 Task: Open a blank google sheet and write heading  Budget MasterAdd Categories in a column and its values below   'Housing, Transportation, Groceries, Utilities, Entertainment, Dining Out, Health, Miscellaneous, Savings & Total. 'Add Budgeted amountin next column and its values below  $1,500, $300, $400, $150, $200, $250, $100, $150, $500 & $3,550. Add Actual amount in next column and its values below  $1,400, $280, $420, $160, $180, $270, $90, $140, $550 & $3,550. Add Difference  in next column and its values below   -$100, -$20, +$20, +$10, -$20, +$20, -$10, -$10, +$50 & $0. J6Save page BudgetPlan templates
Action: Mouse moved to (1224, 89)
Screenshot: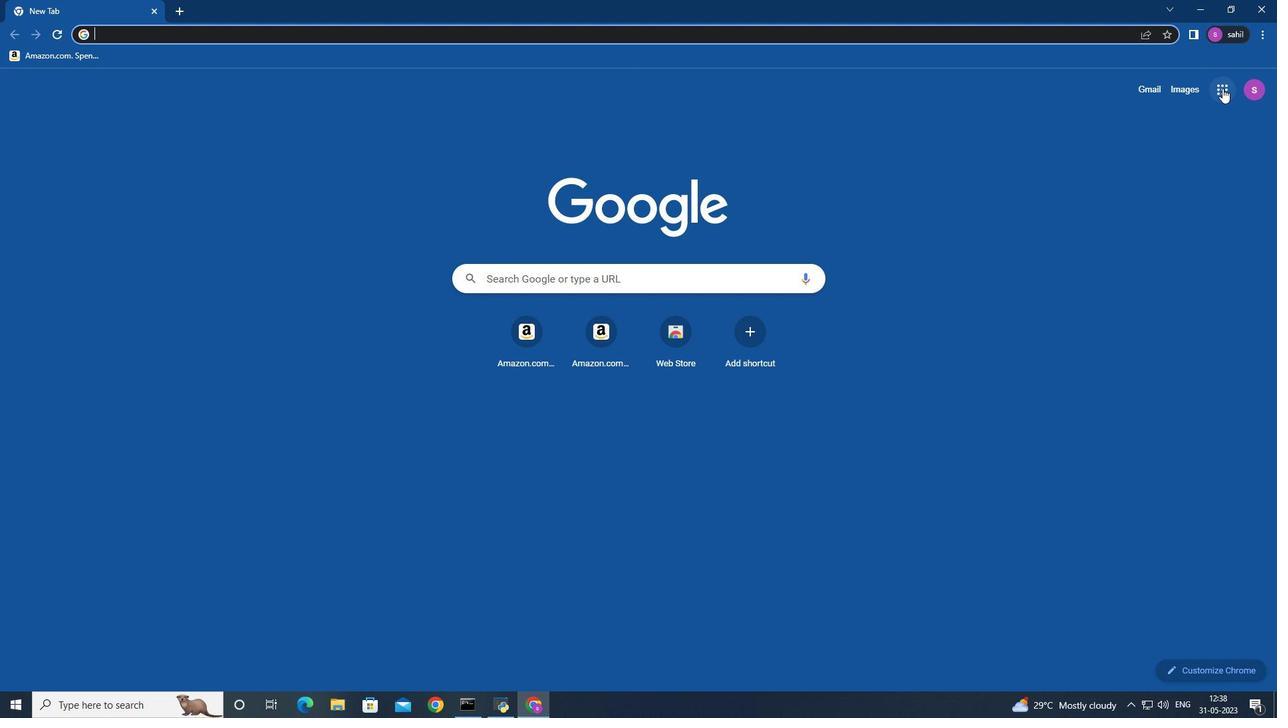 
Action: Mouse pressed left at (1224, 89)
Screenshot: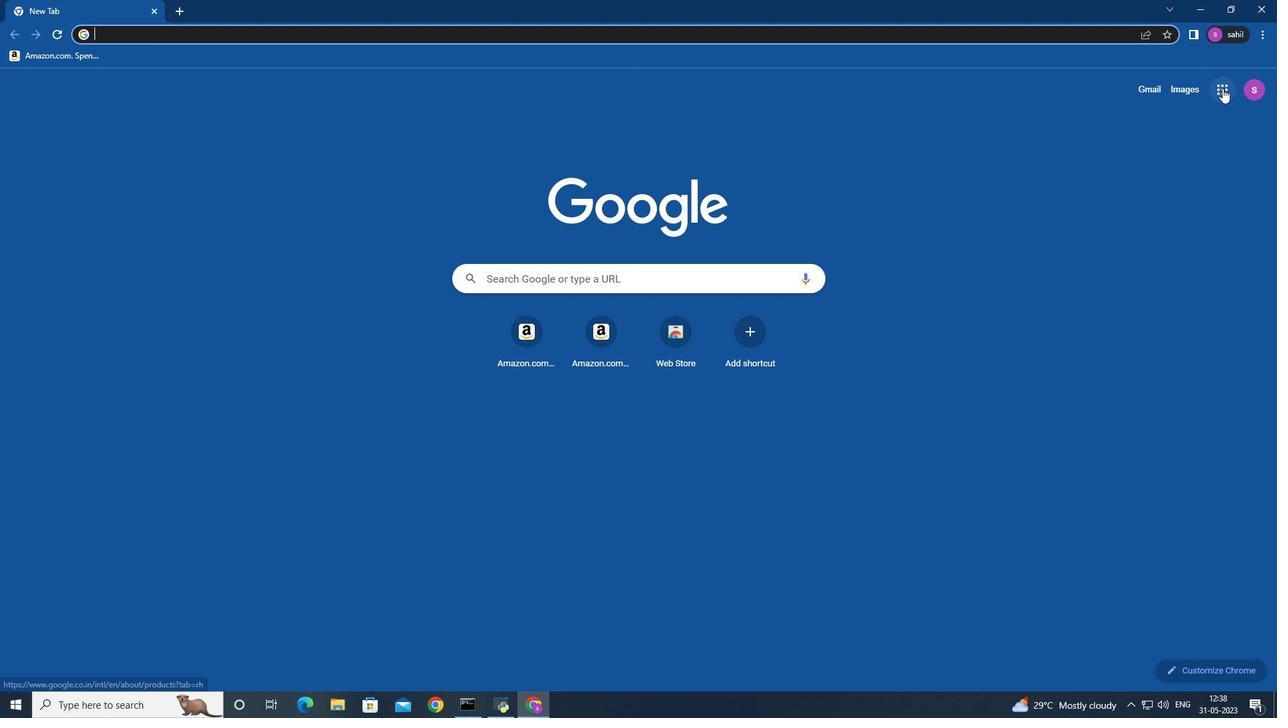 
Action: Mouse moved to (1161, 240)
Screenshot: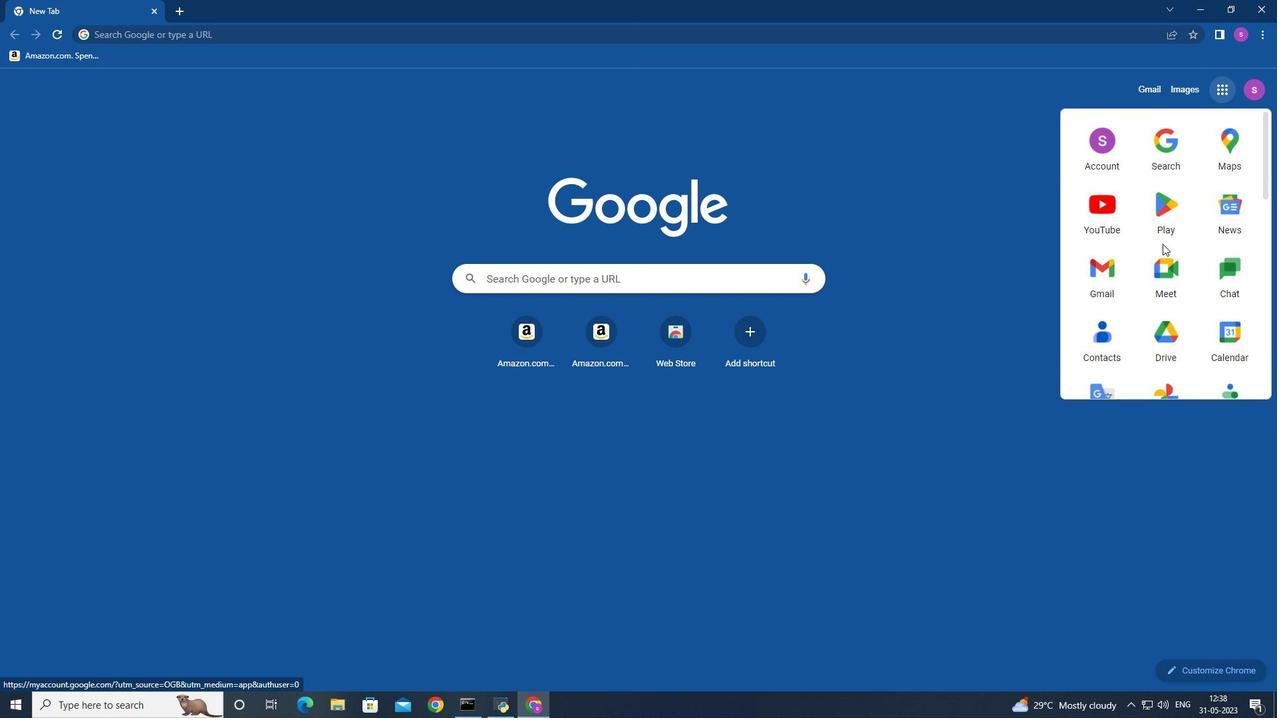 
Action: Mouse scrolled (1161, 239) with delta (0, 0)
Screenshot: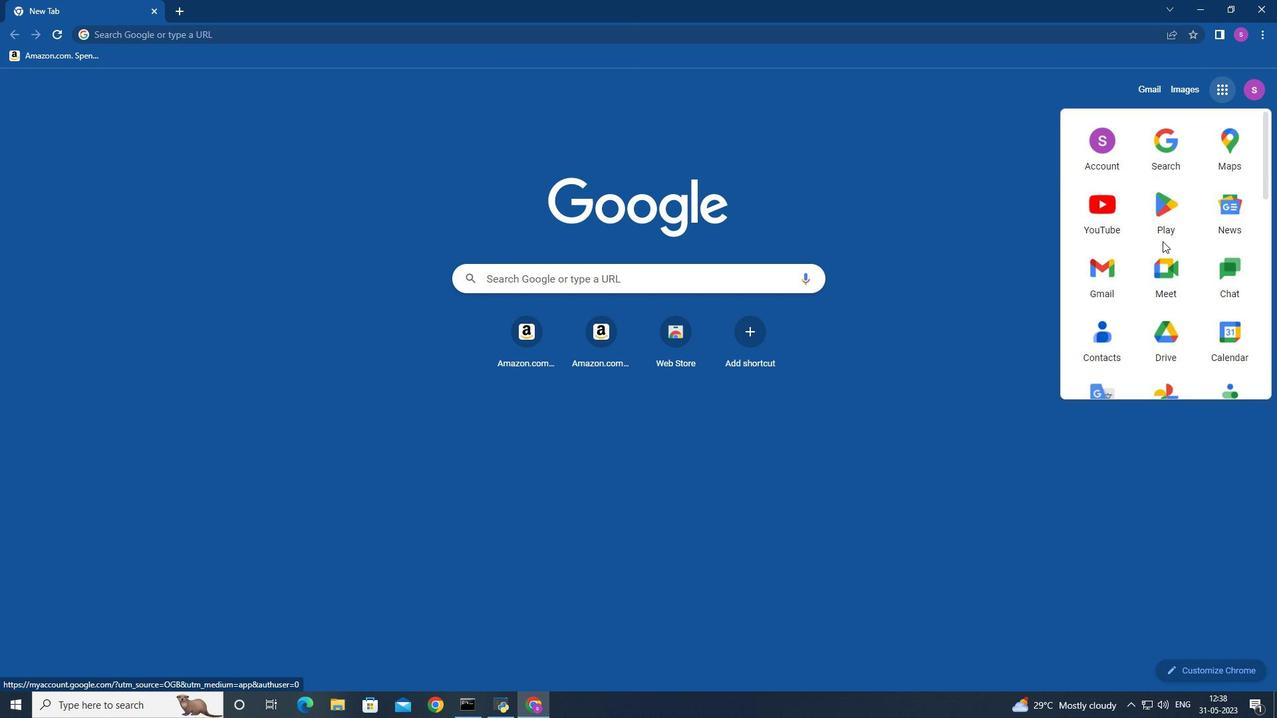 
Action: Mouse moved to (1160, 240)
Screenshot: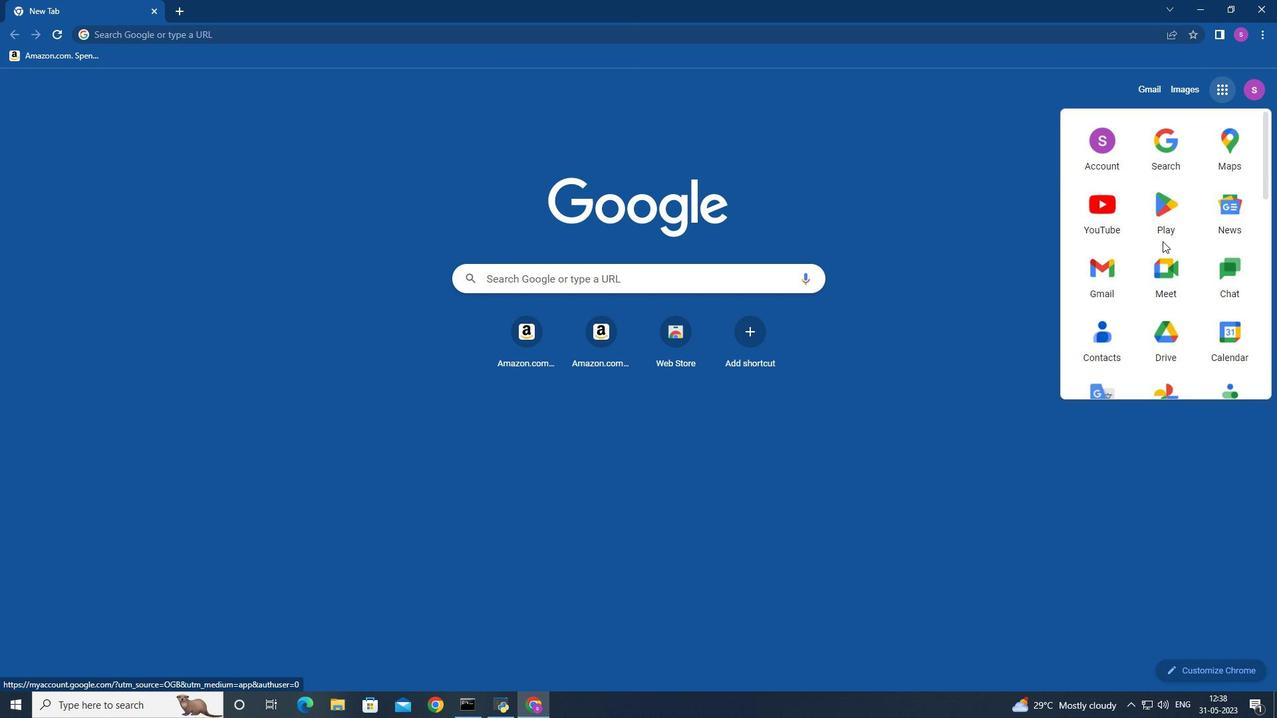 
Action: Mouse scrolled (1160, 239) with delta (0, 0)
Screenshot: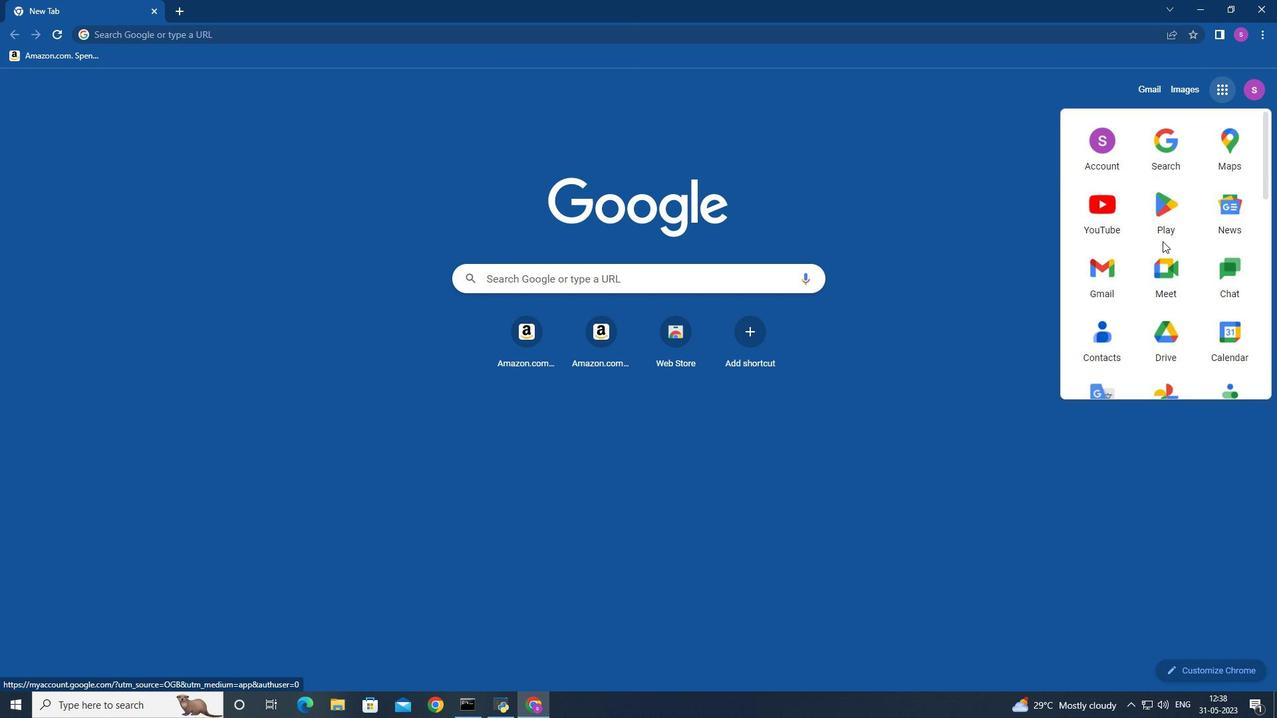 
Action: Mouse moved to (1160, 240)
Screenshot: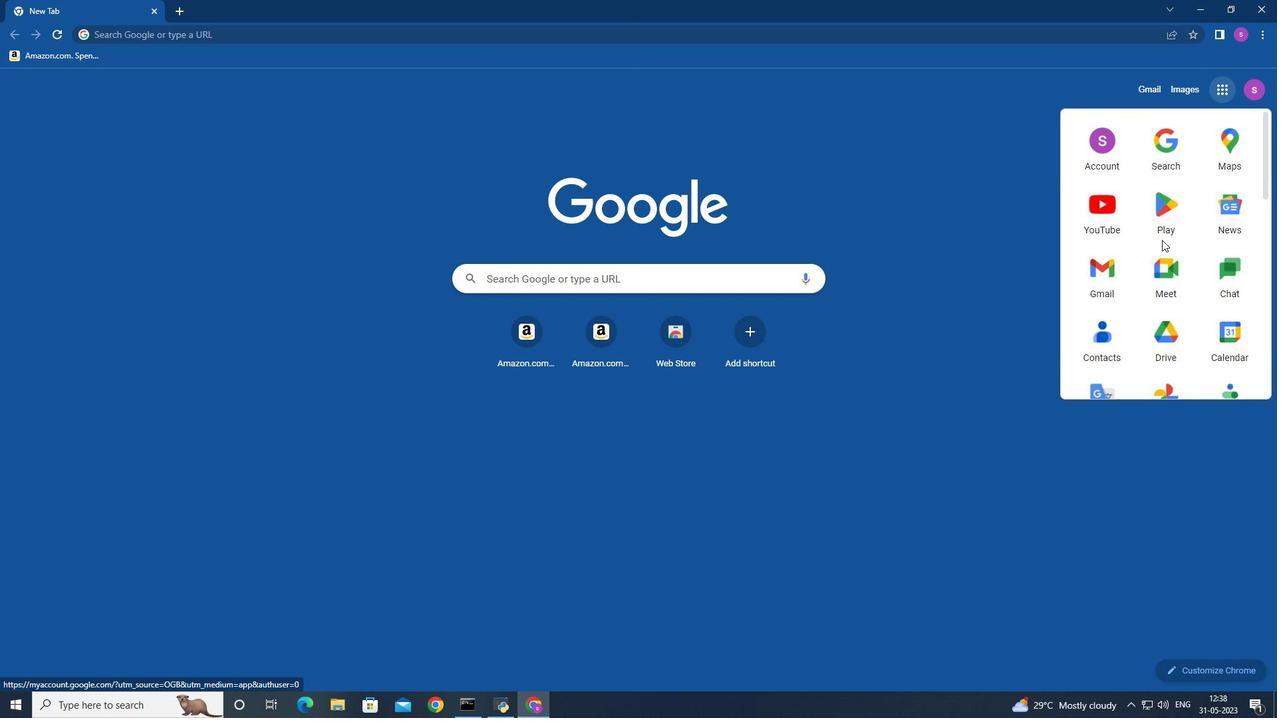 
Action: Mouse scrolled (1160, 239) with delta (0, 0)
Screenshot: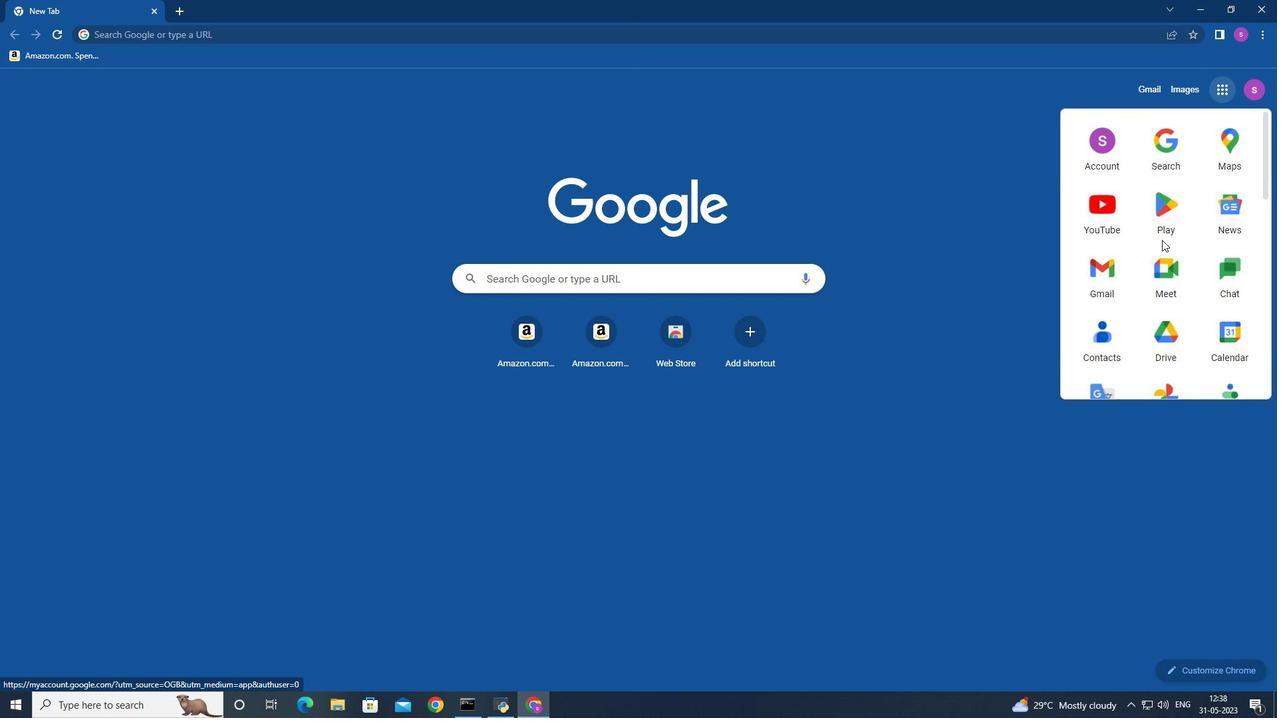 
Action: Mouse moved to (1160, 240)
Screenshot: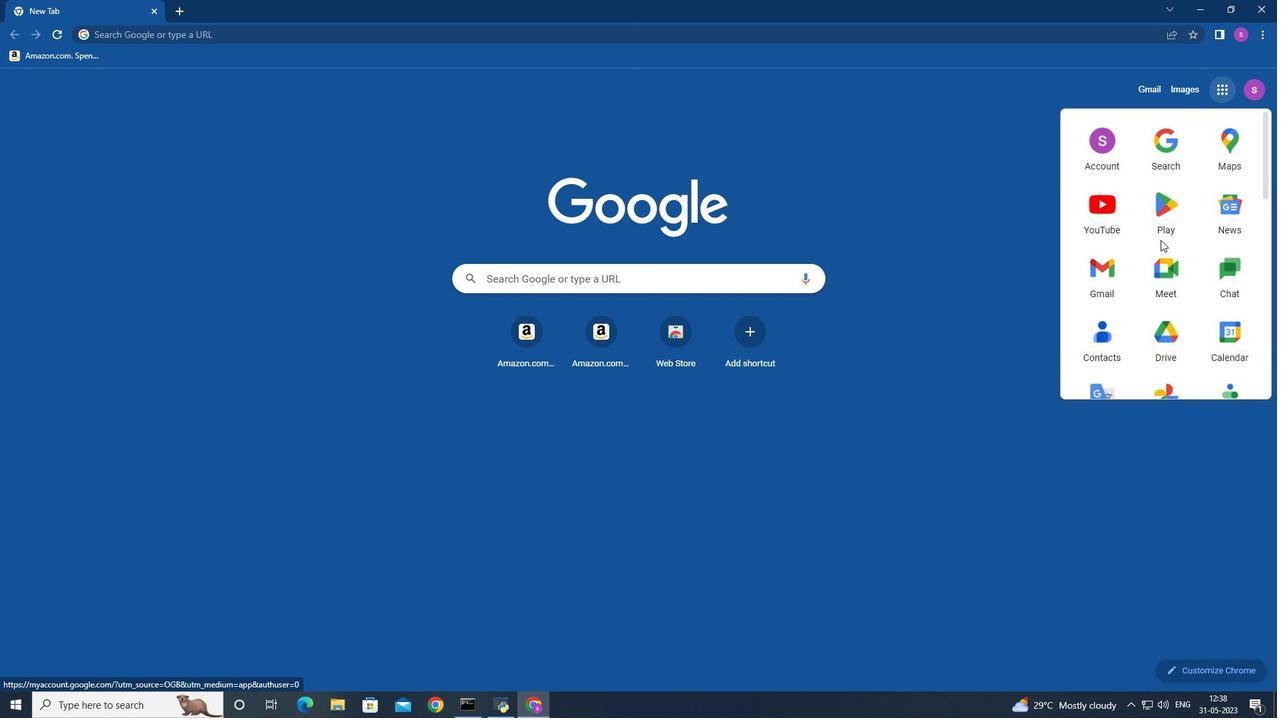 
Action: Mouse scrolled (1160, 239) with delta (0, 0)
Screenshot: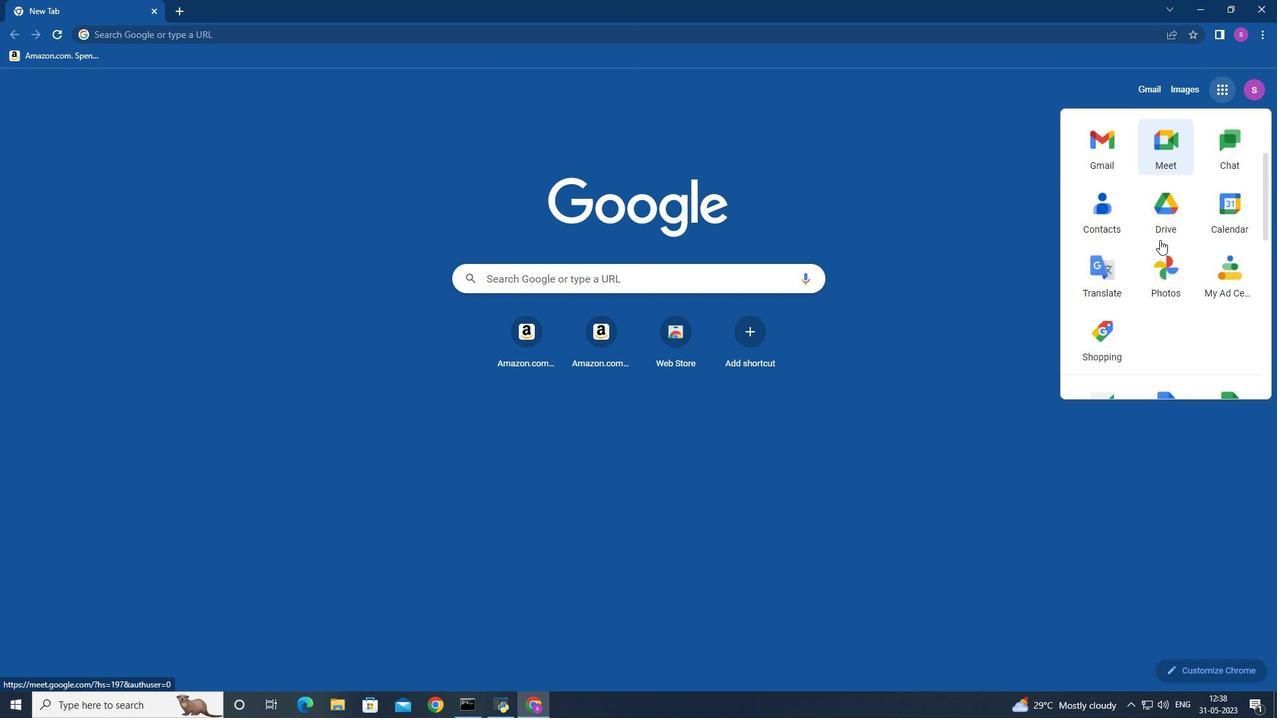
Action: Mouse scrolled (1160, 239) with delta (0, 0)
Screenshot: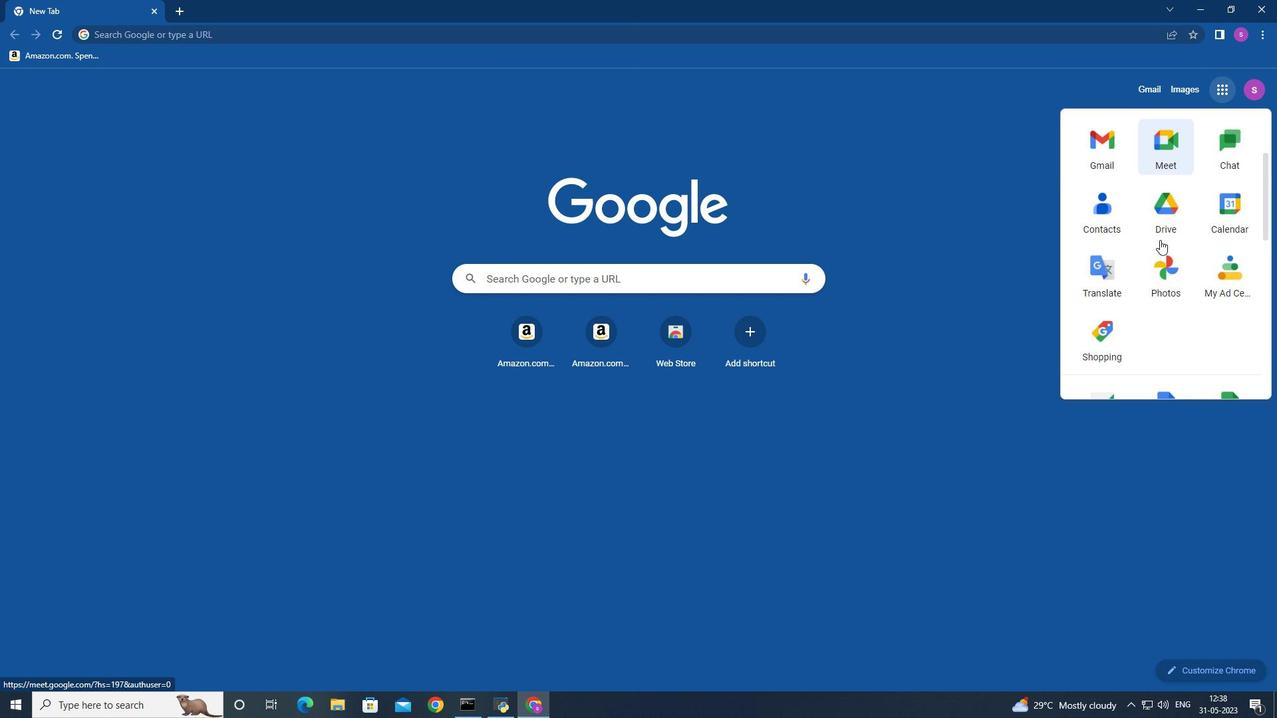 
Action: Mouse moved to (1231, 202)
Screenshot: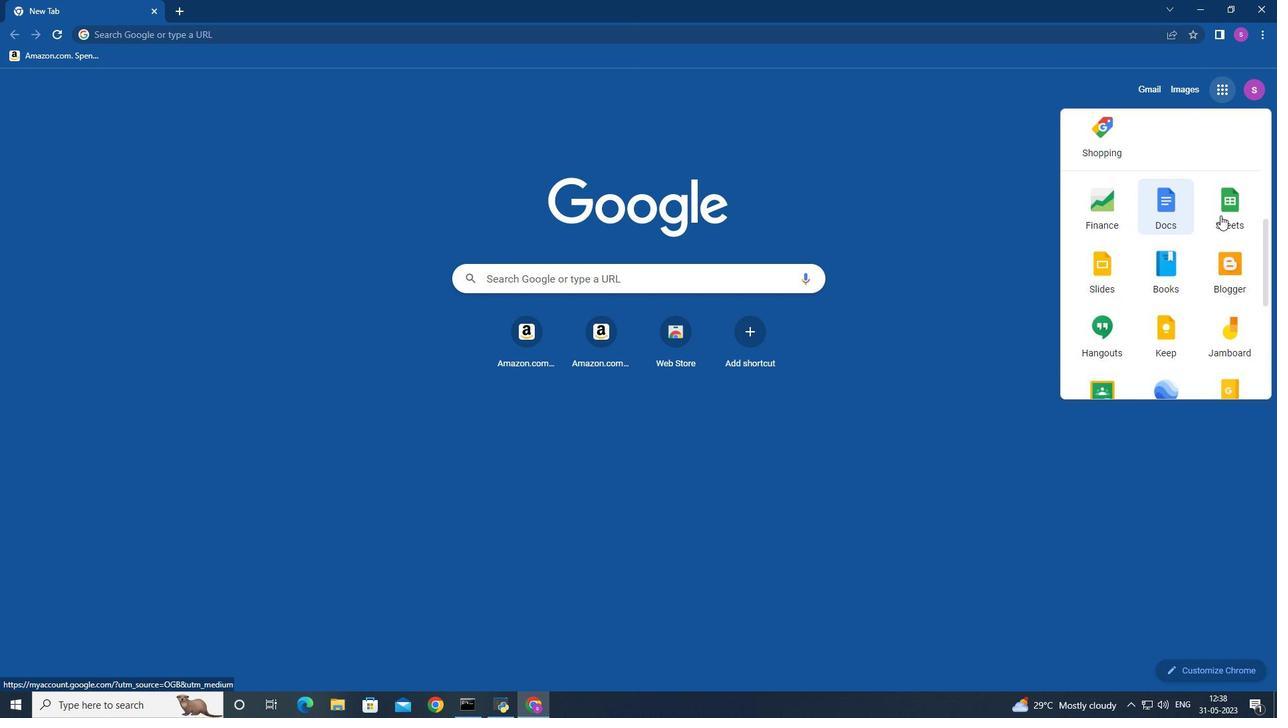 
Action: Mouse pressed left at (1231, 202)
Screenshot: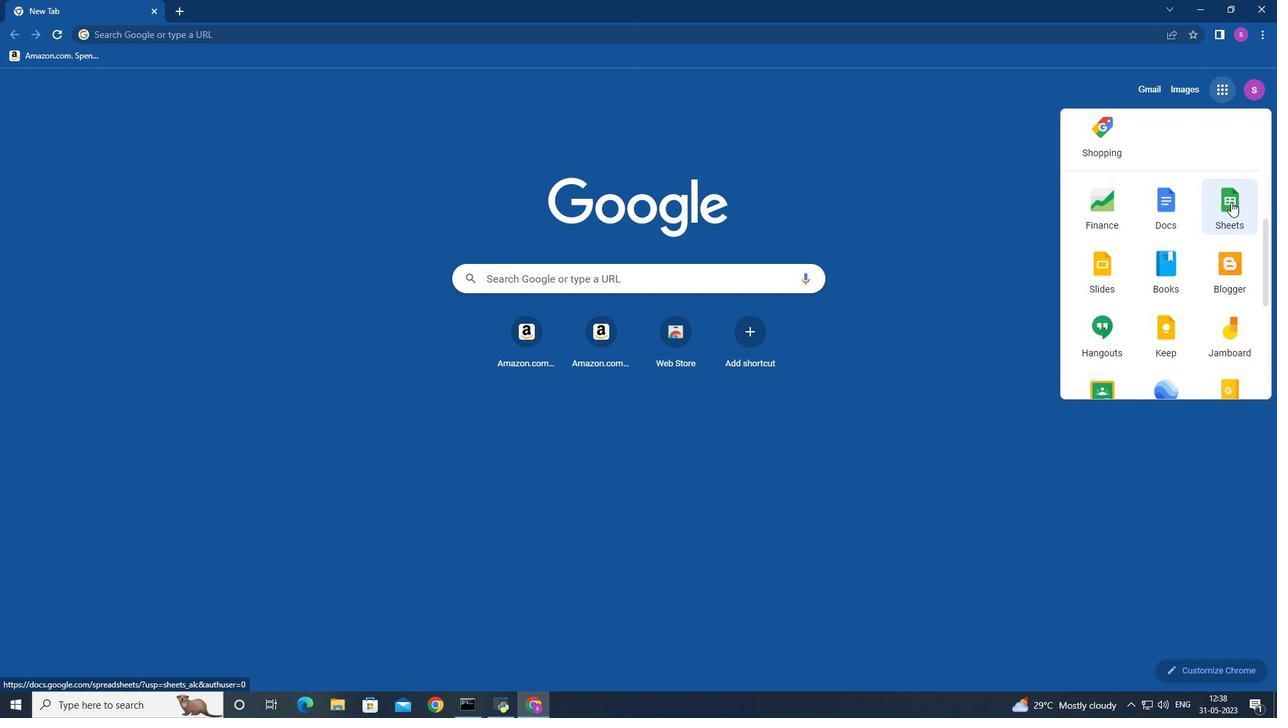 
Action: Mouse moved to (318, 169)
Screenshot: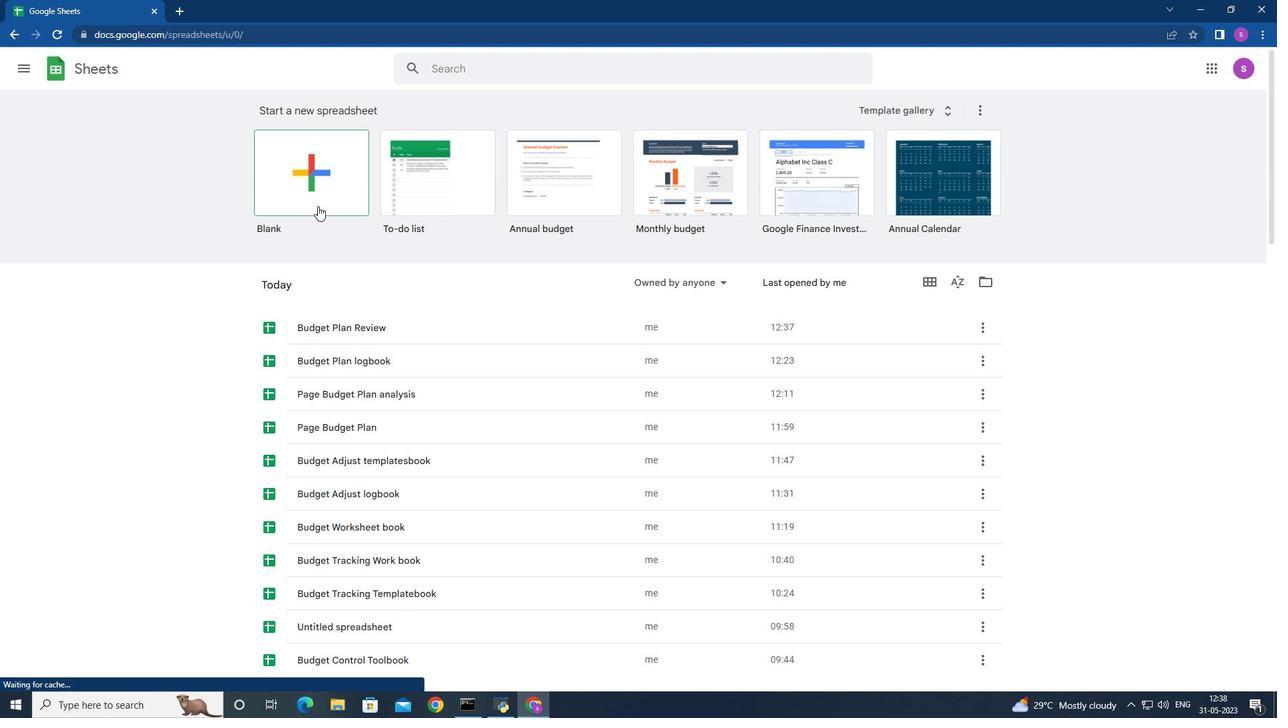 
Action: Mouse pressed left at (318, 169)
Screenshot: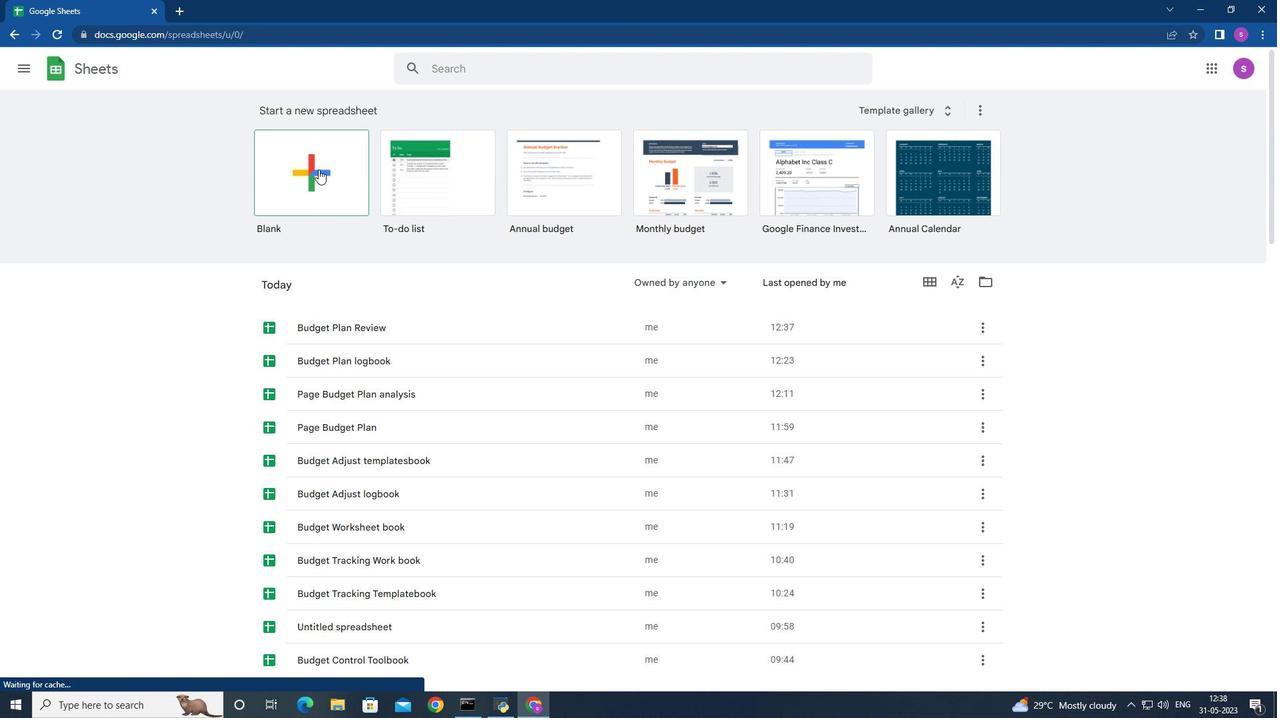 
Action: Mouse moved to (176, 179)
Screenshot: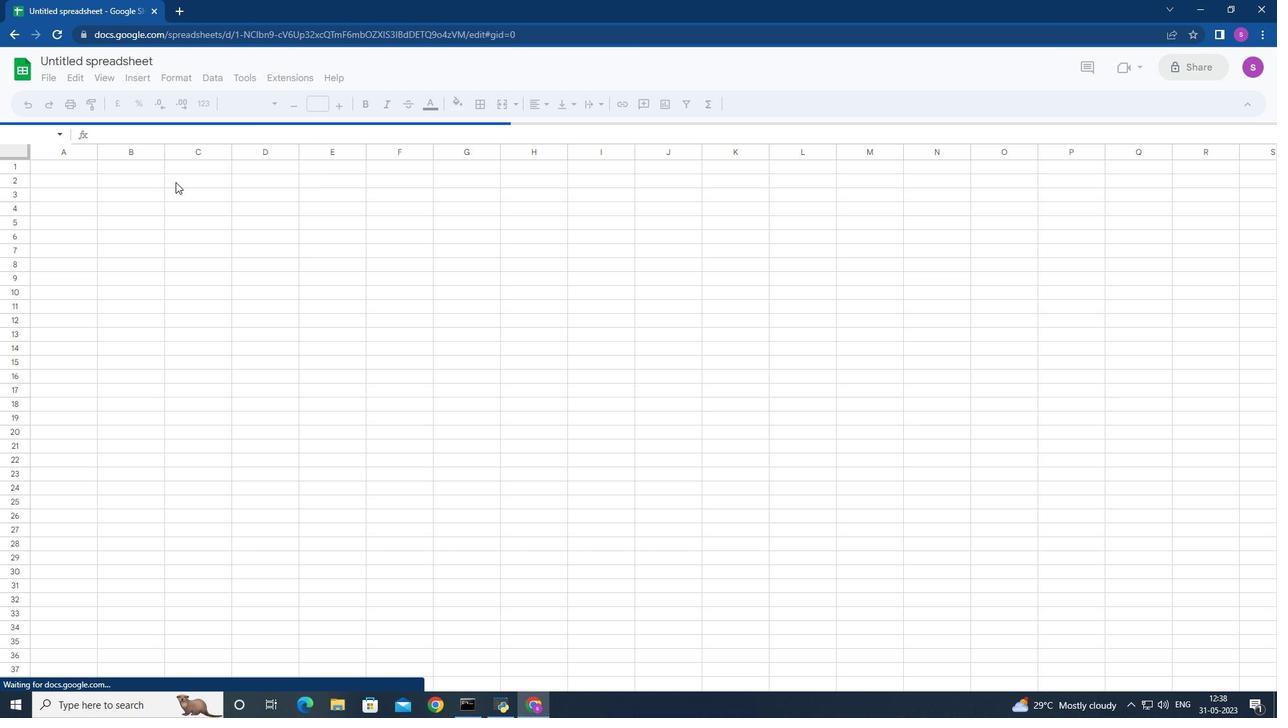 
Action: Mouse pressed left at (176, 179)
Screenshot: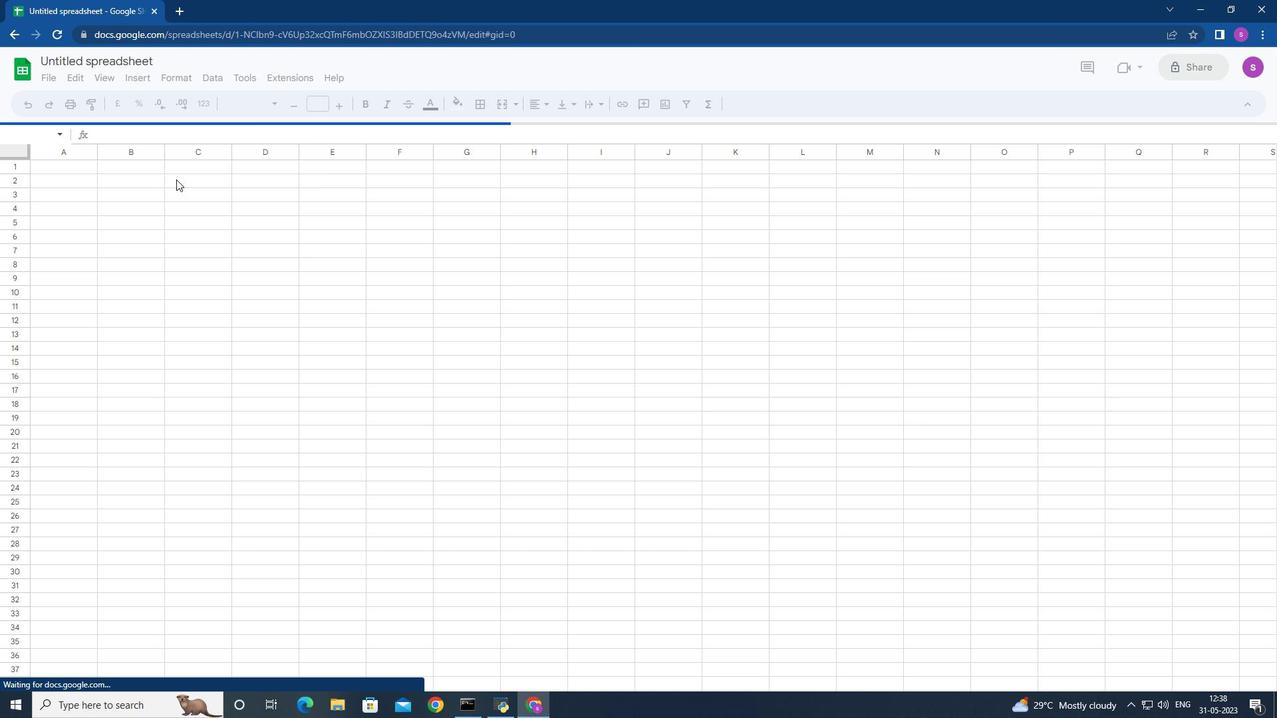 
Action: Mouse moved to (176, 179)
Screenshot: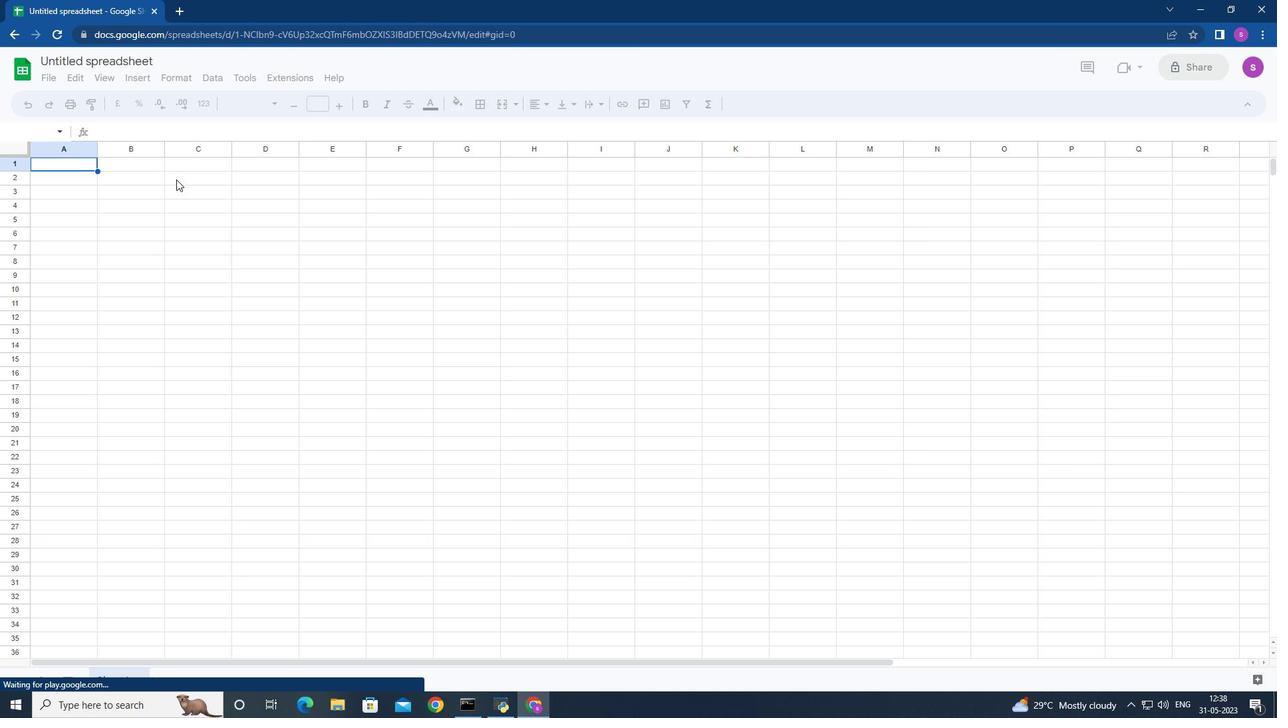 
Action: Key pressed <Key.shift><Key.shift><Key.shift><Key.shift><Key.shift><Key.shift><Key.shift><Key.shift><Key.shift><Key.shift>Budget<Key.space><Key.shift>Master<Key.down><Key.left><Key.down><Key.shift>Categories<Key.space><Key.down><Key.shift>Housing<Key.down><Key.shift>Transportation<Key.down><Key.shift>Grocries<Key.down><Key.shift><Key.shift><Key.shift><Key.shift><Key.shift><Key.shift><Key.shift><Key.shift><Key.shift><Key.shift>Utilities<Key.down><Key.shift><Key.shift><Key.shift>Entertainment<Key.down><Key.shift>Dining<Key.space><Key.shift>Out<Key.down><Key.shift>Health<Key.space><Key.down><Key.shift><Key.shift>Miscellaneous<Key.down><Key.shift>Savings<Key.right><Key.up><Key.up><Key.up><Key.up><Key.up><Key.up><Key.up><Key.up><Key.up><Key.shift><Key.shift><Key.shift><Key.shift>Budgeted<Key.space><Key.shift>Amountin<Key.down>
Screenshot: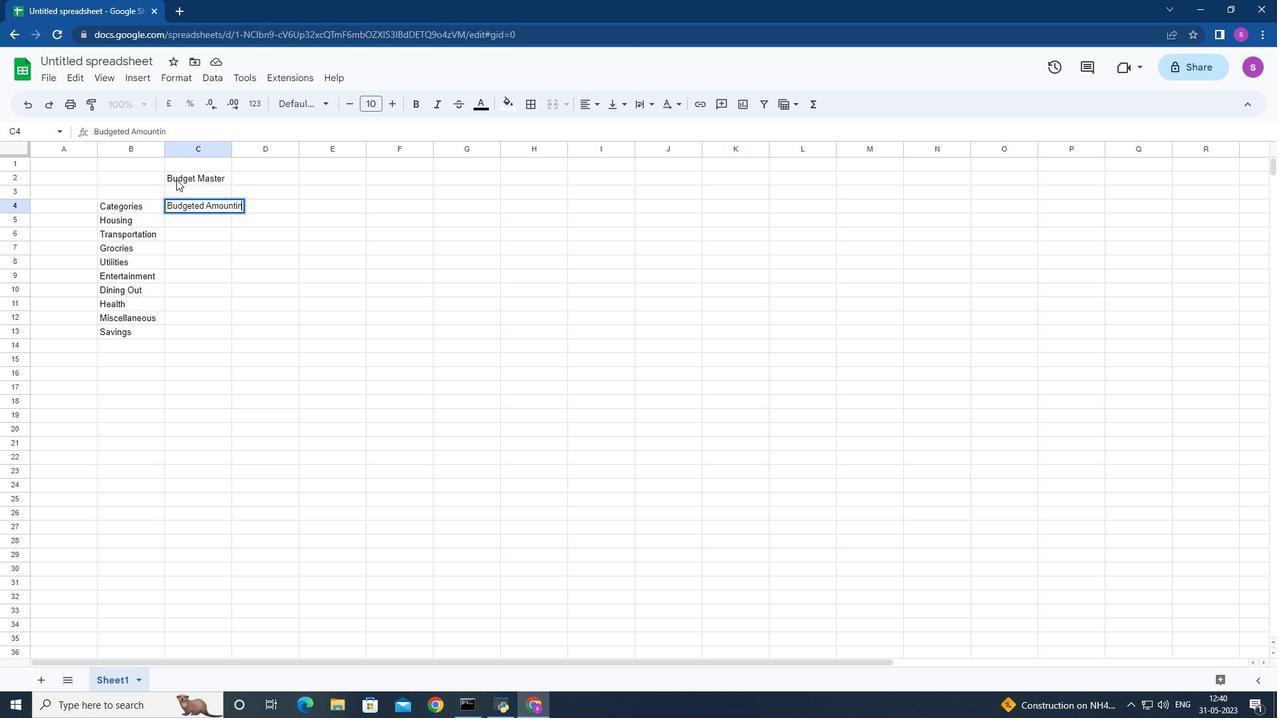 
Action: Mouse moved to (229, 146)
Screenshot: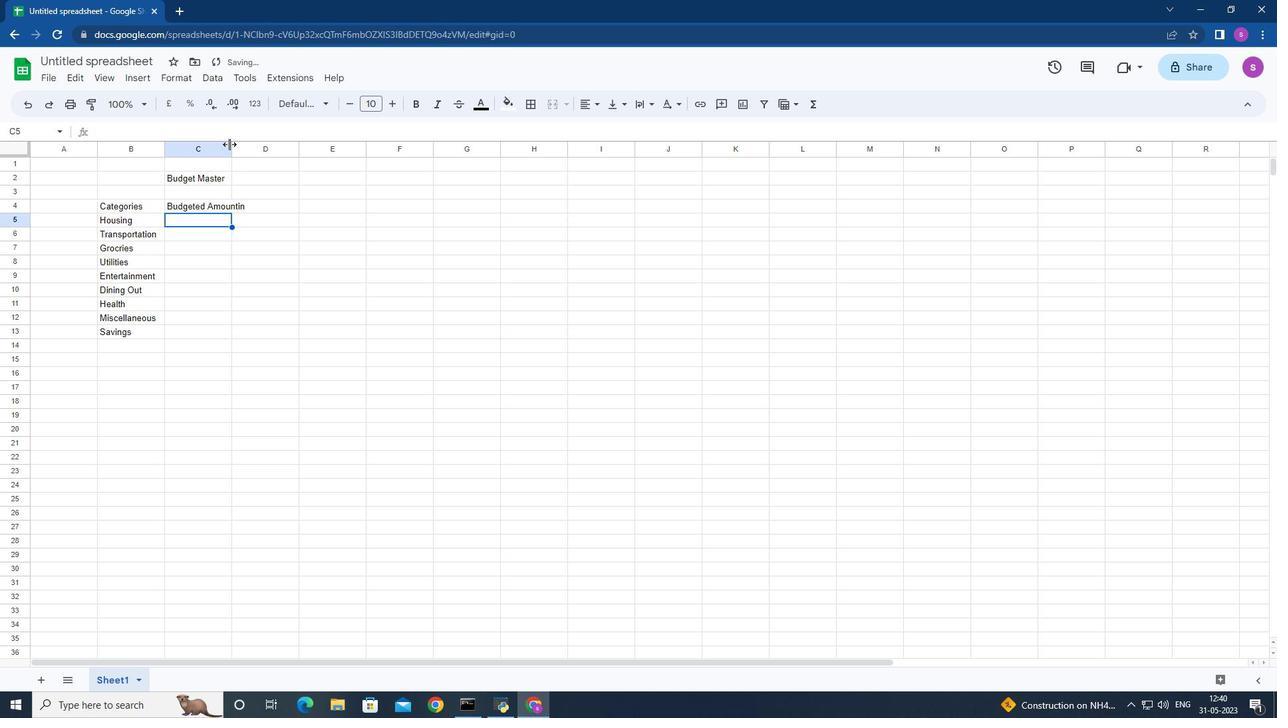 
Action: Mouse pressed left at (229, 146)
Screenshot: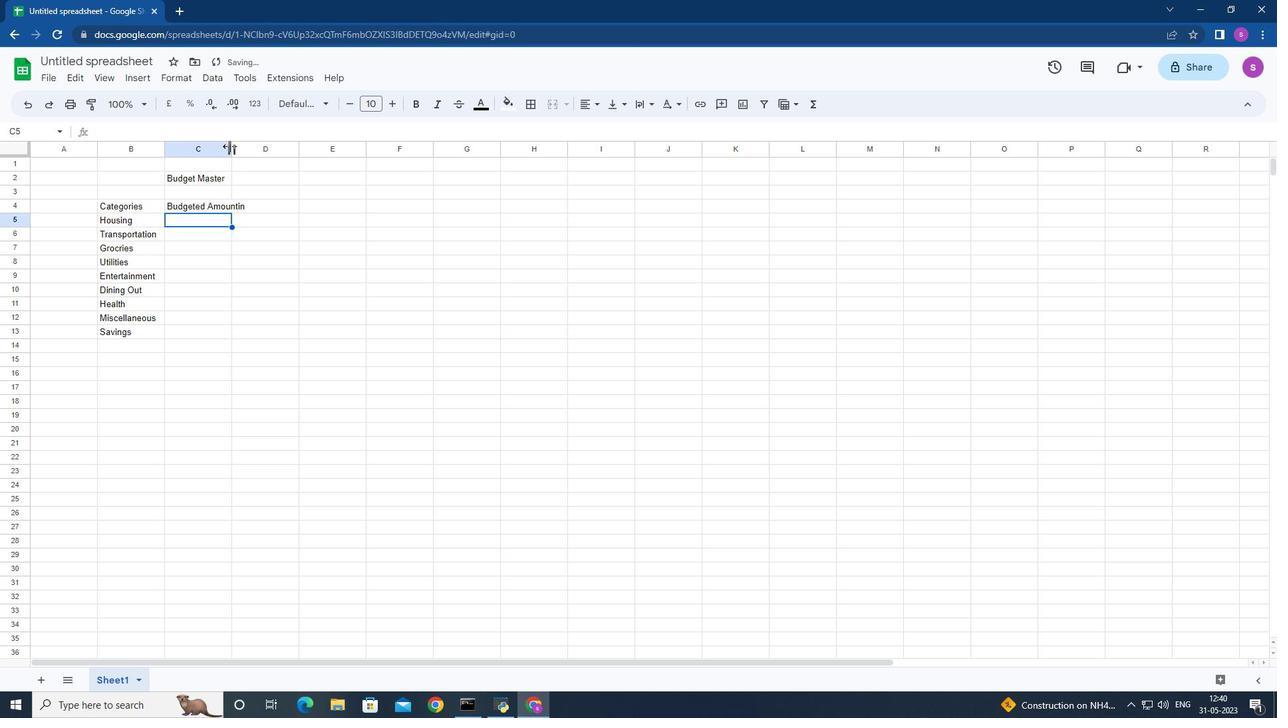 
Action: Mouse moved to (195, 240)
Screenshot: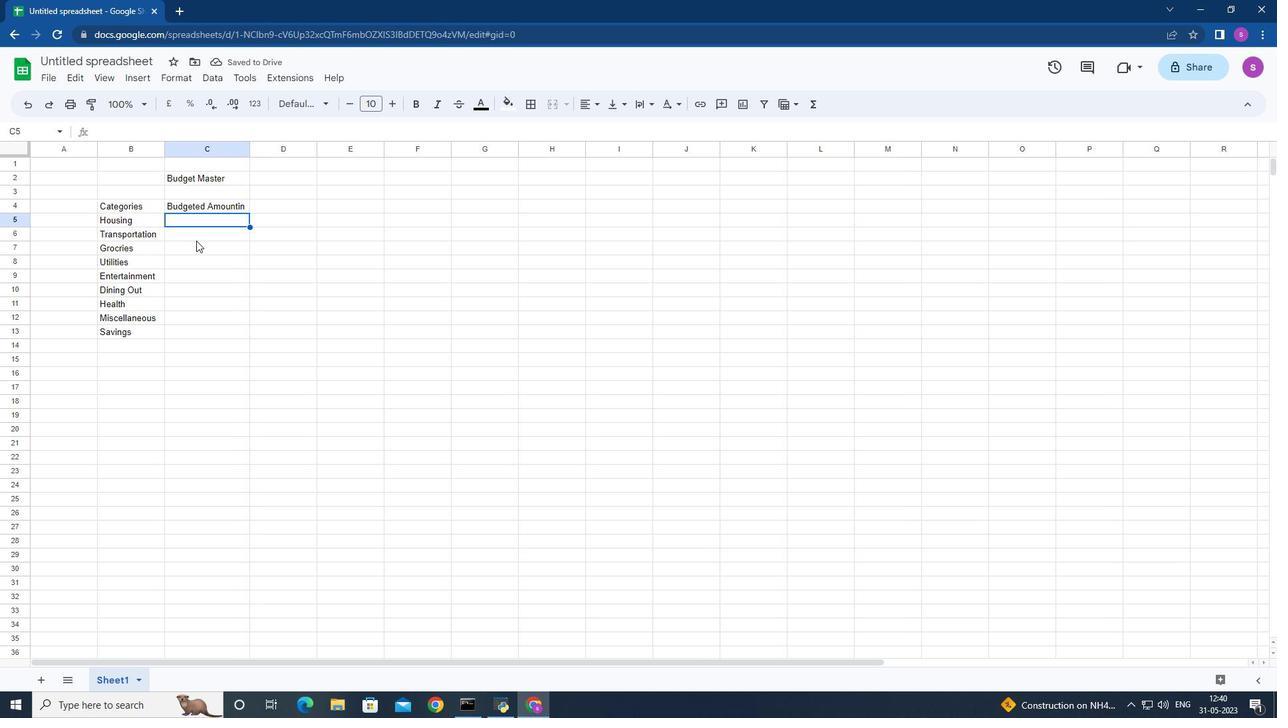 
Action: Key pressed 1500<Key.down>300<Key.down>400<Key.down>150<Key.down>200<Key.down>250<Key.down>100<Key.down>150<Key.down>500<Key.down>
Screenshot: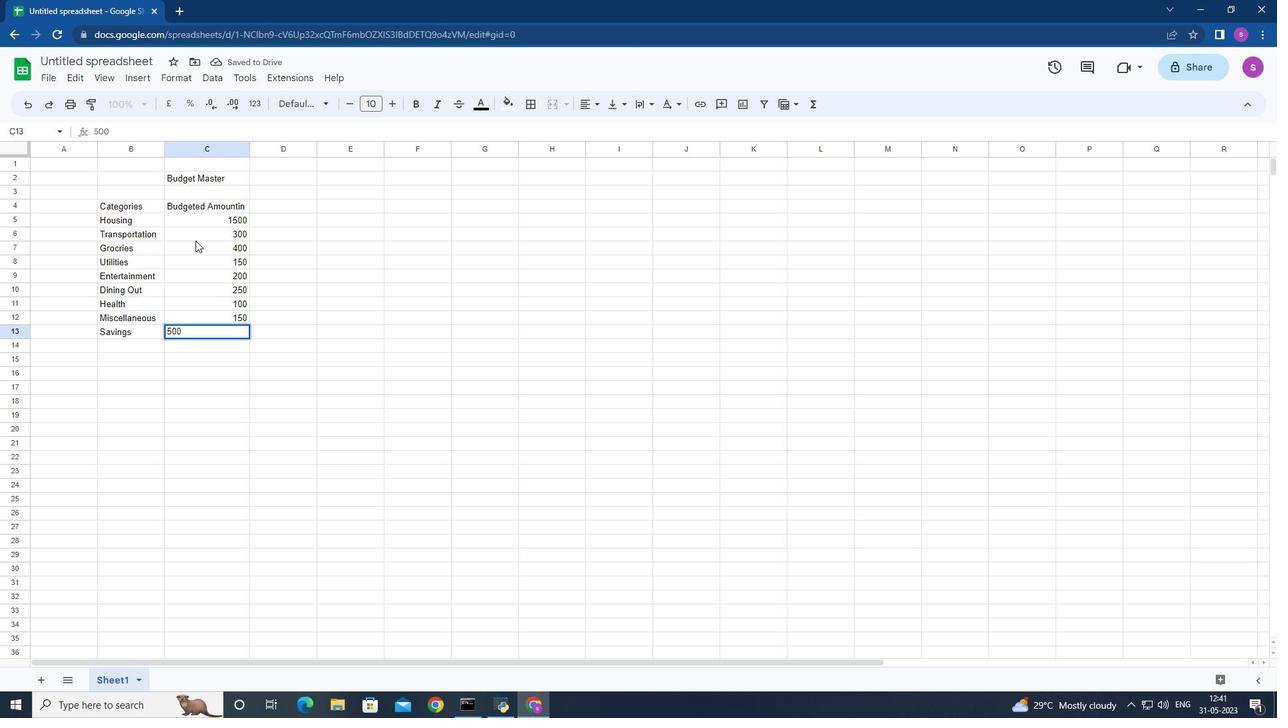 
Action: Mouse moved to (112, 339)
Screenshot: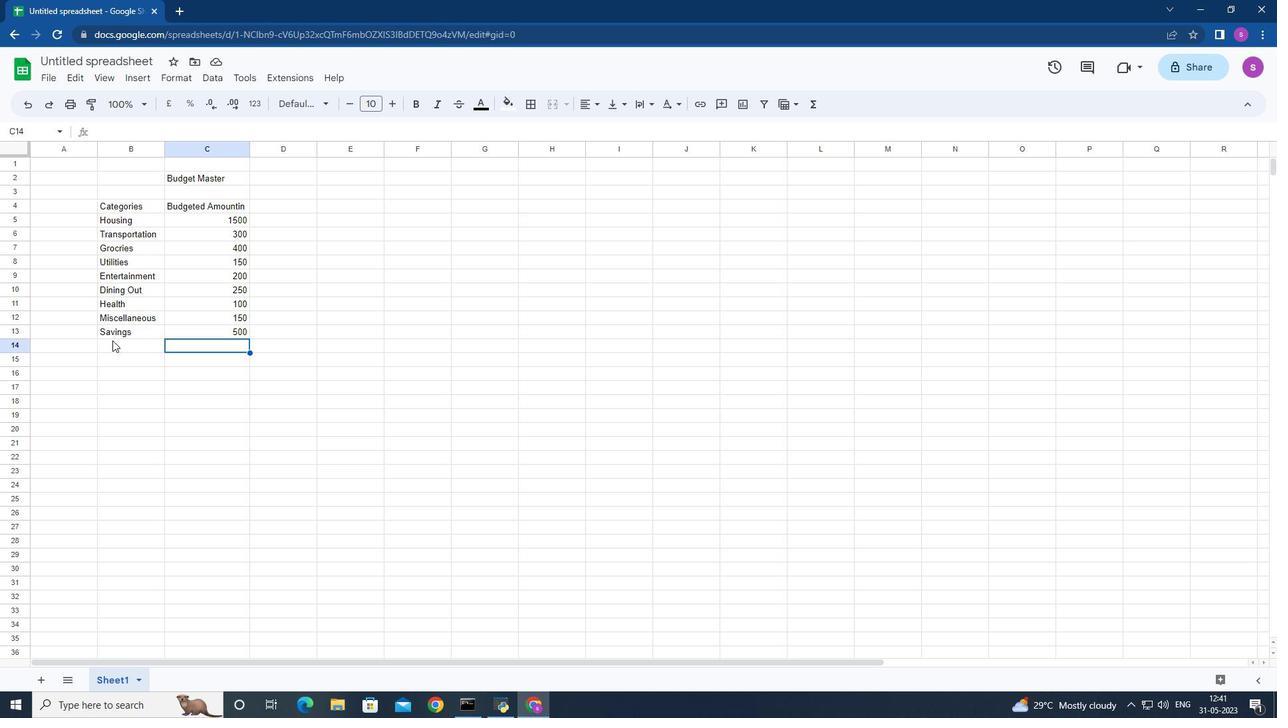 
Action: Mouse pressed left at (112, 339)
Screenshot: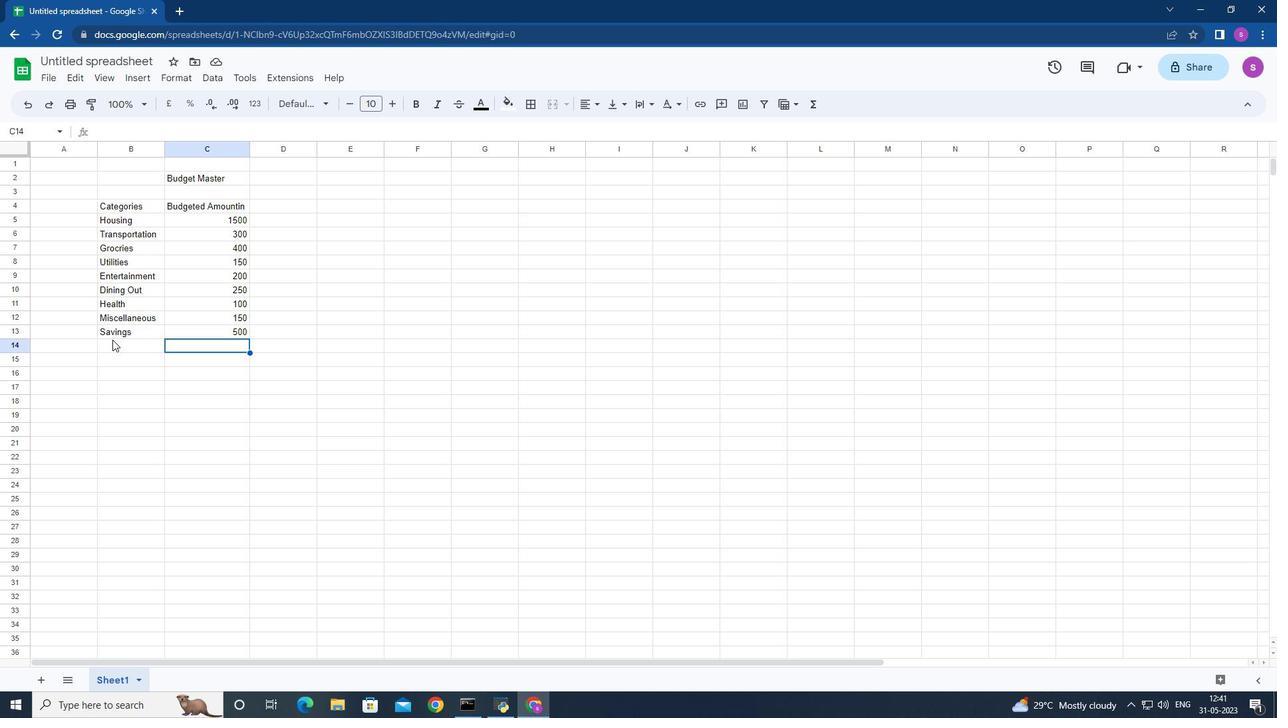 
Action: Mouse moved to (112, 339)
Screenshot: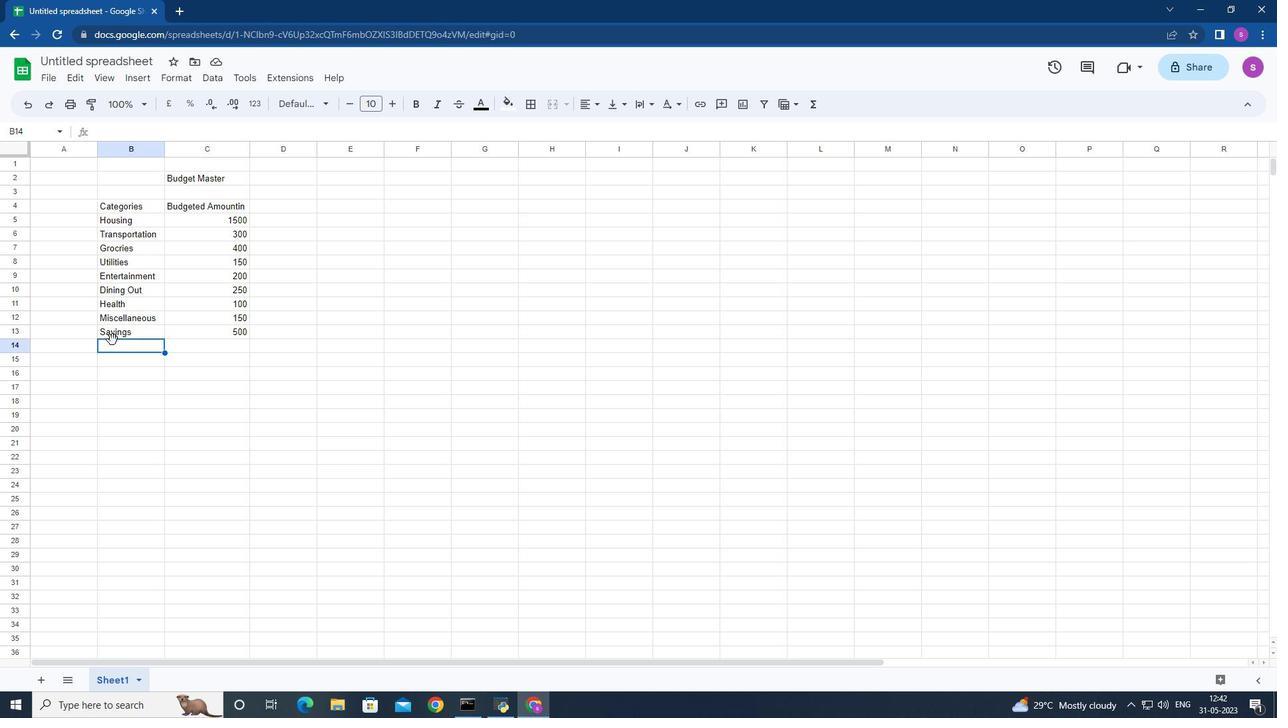 
Action: Key pressed <Key.shift>Total<Key.right>
Screenshot: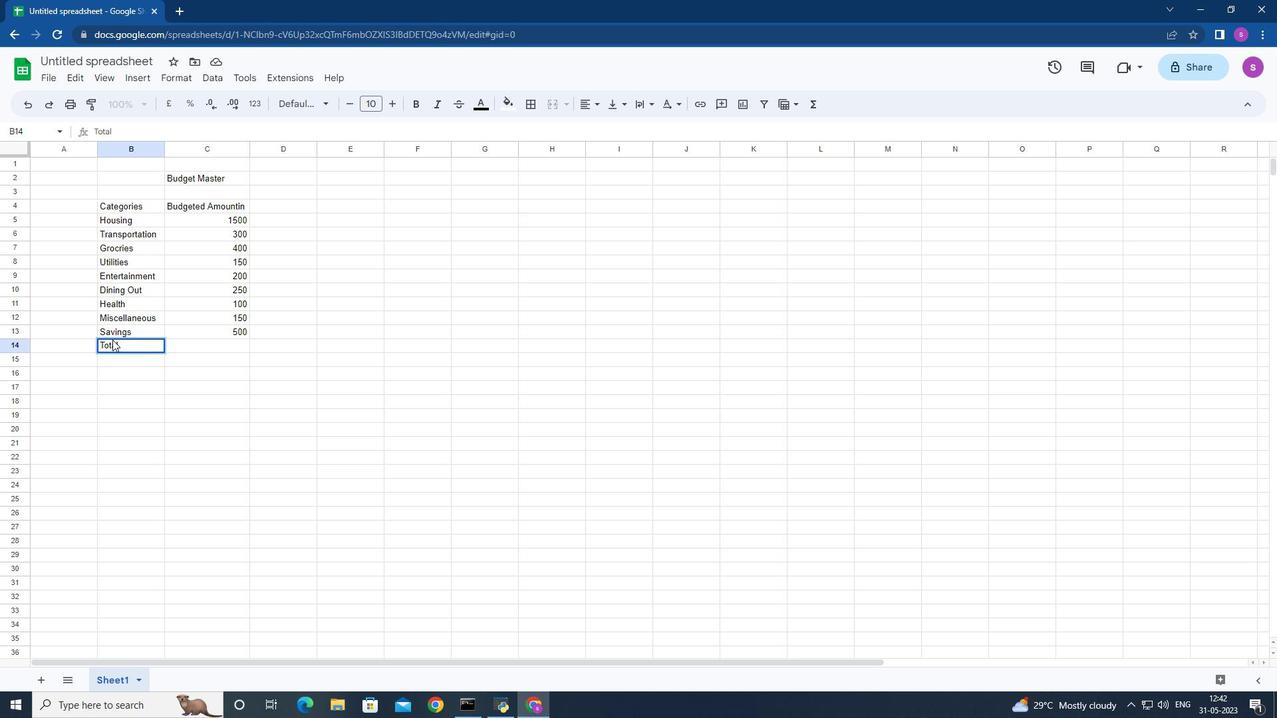 
Action: Mouse moved to (125, 335)
Screenshot: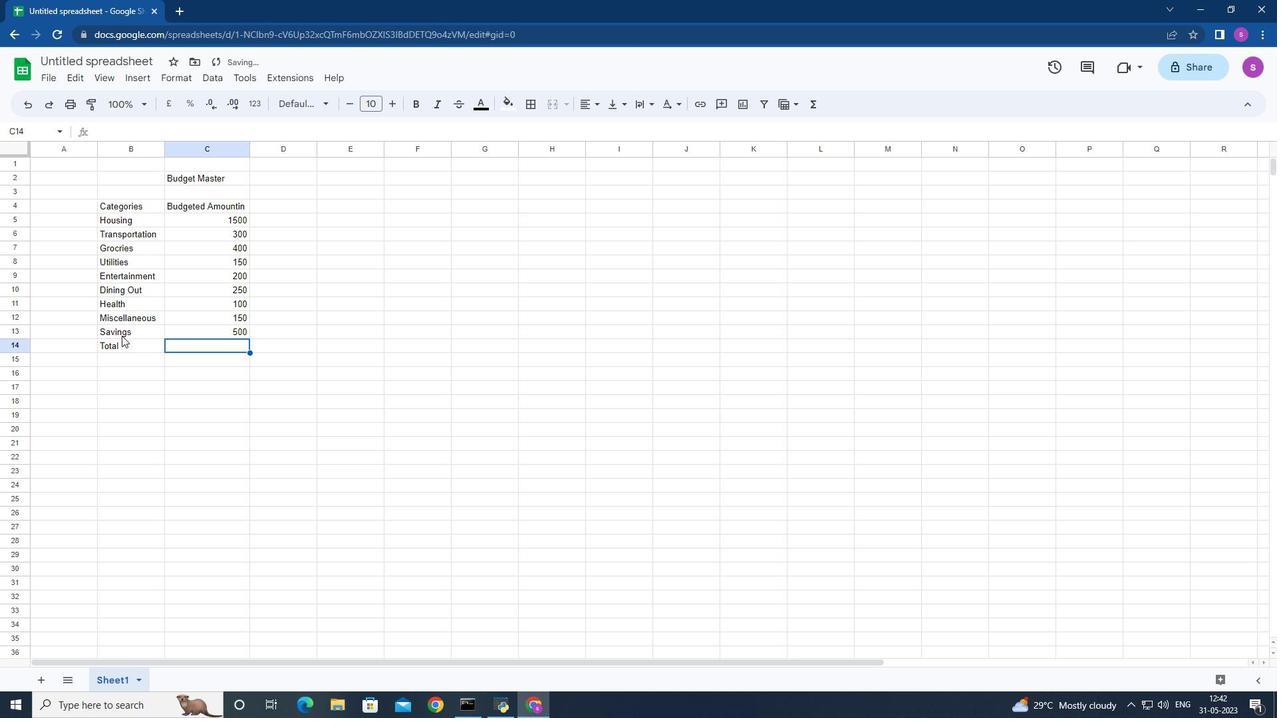 
Action: Key pressed 3550<Key.right><Key.up><Key.up><Key.up><Key.up><Key.up><Key.up><Key.up><Key.up><Key.up><Key.up><Key.shift>Actual<Key.space><Key.shift>Amount<Key.down>
Screenshot: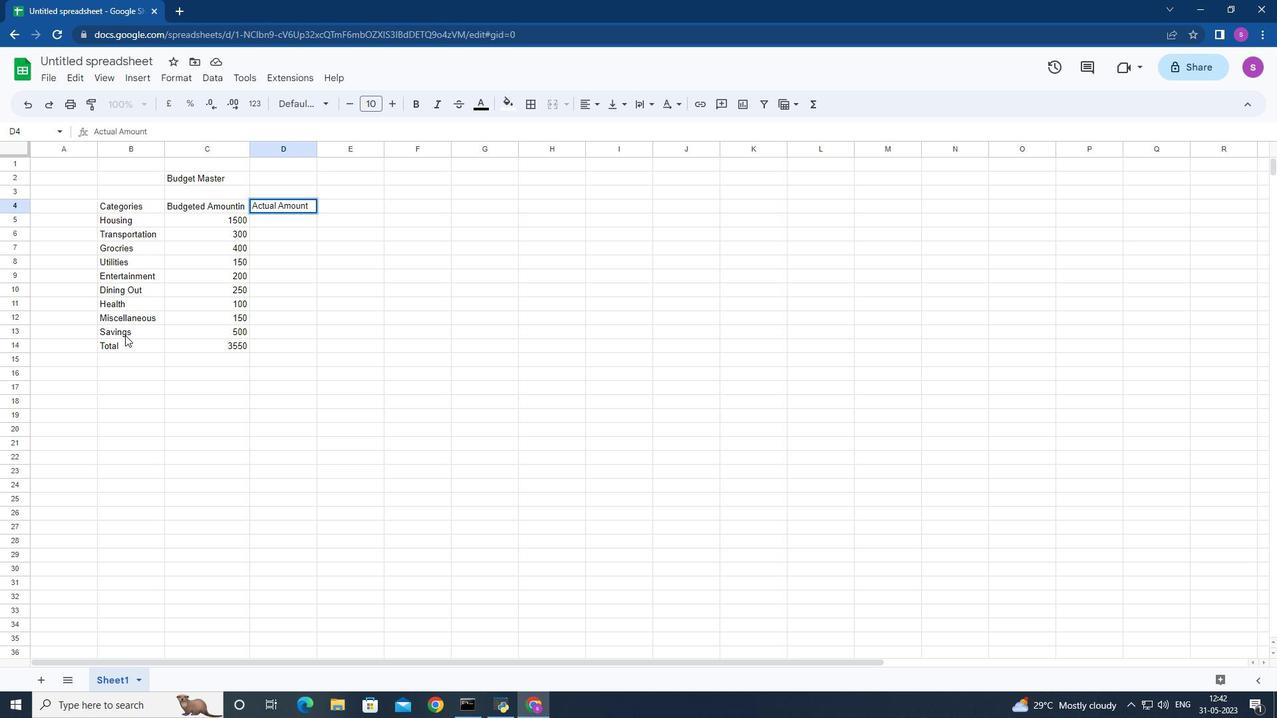 
Action: Mouse moved to (192, 285)
Screenshot: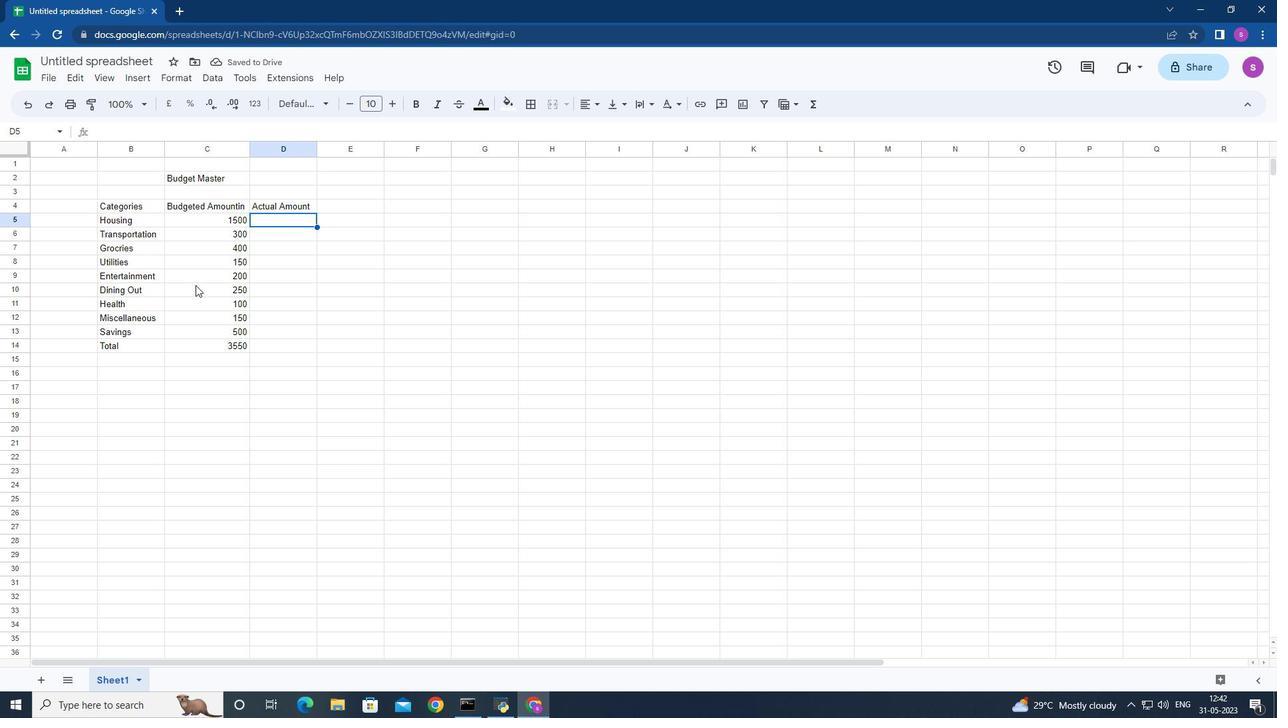 
Action: Key pressed 1400<Key.down>280<Key.down>420<Key.down>160<Key.down>180<Key.down>270<Key.down>90<Key.down>140<Key.down>550<Key.down>3550
Screenshot: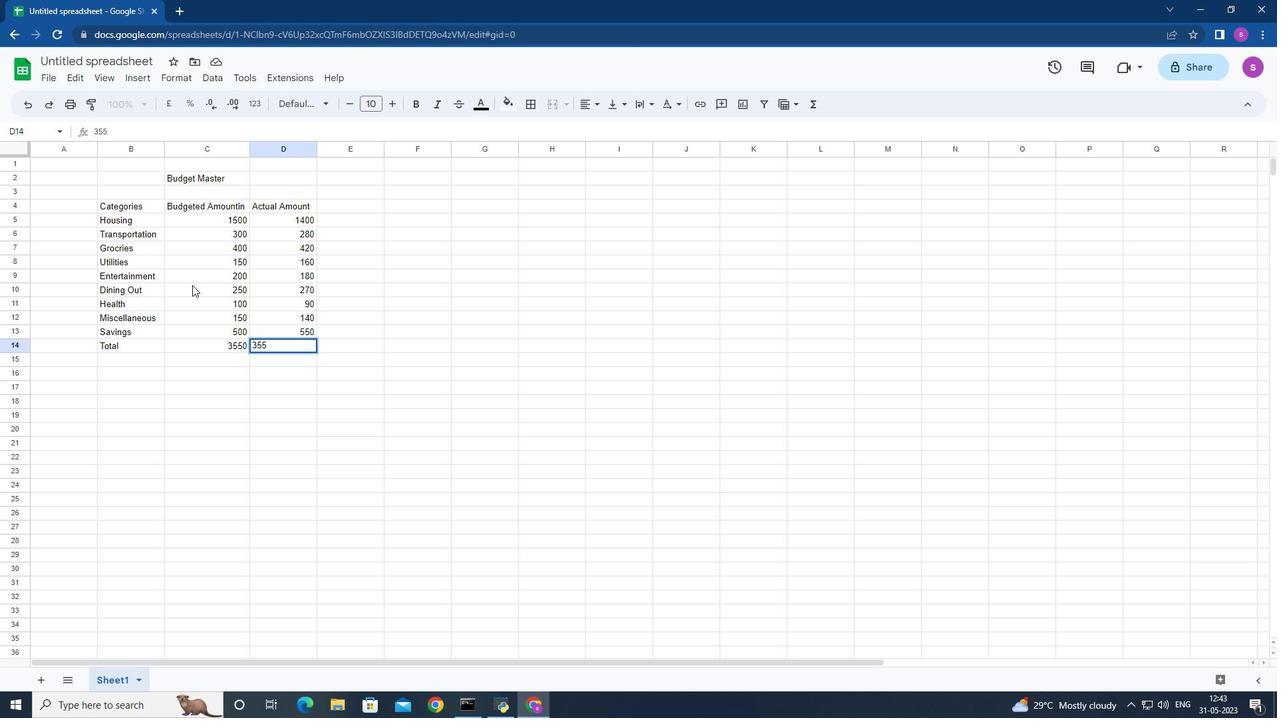 
Action: Mouse moved to (216, 216)
Screenshot: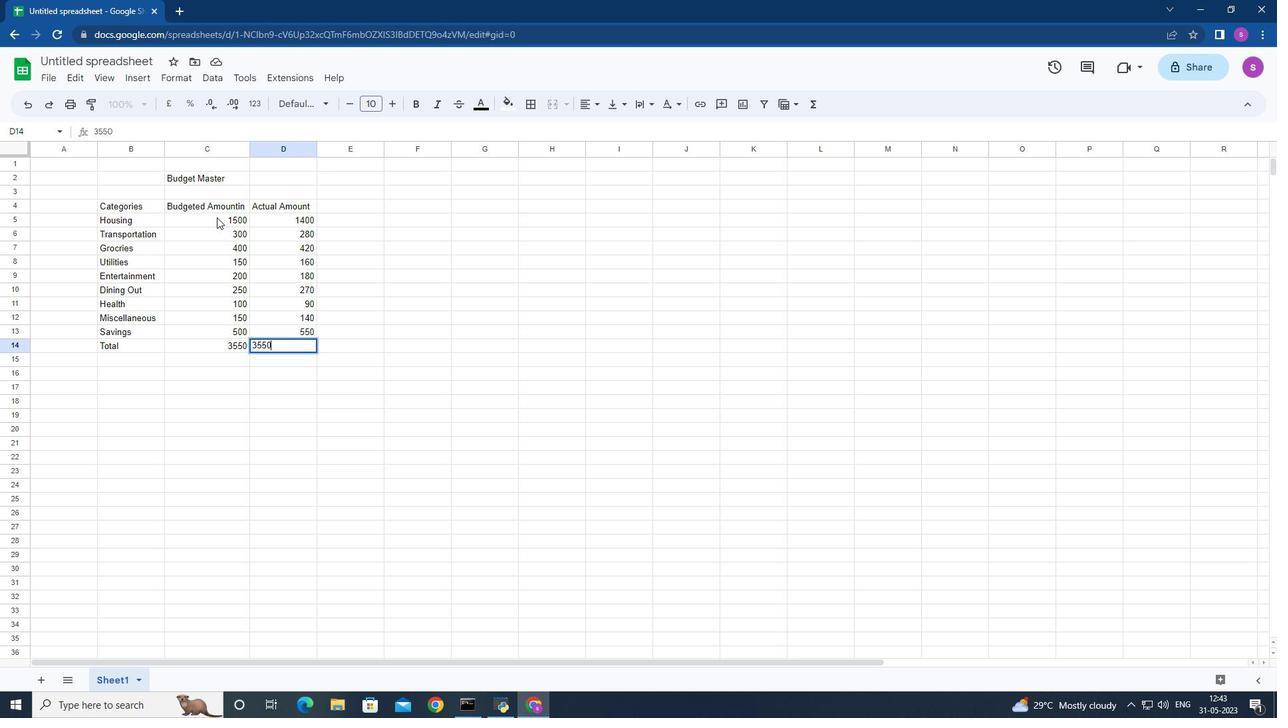 
Action: Mouse pressed left at (216, 216)
Screenshot: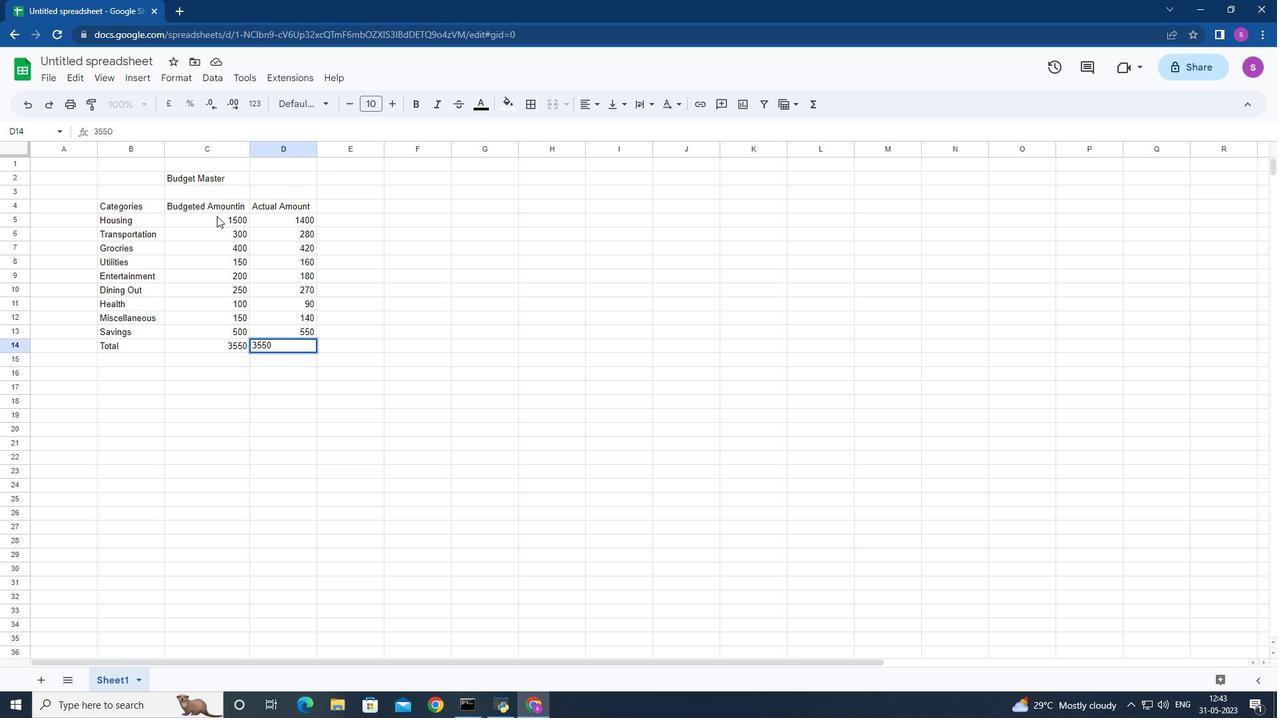 
Action: Mouse moved to (260, 102)
Screenshot: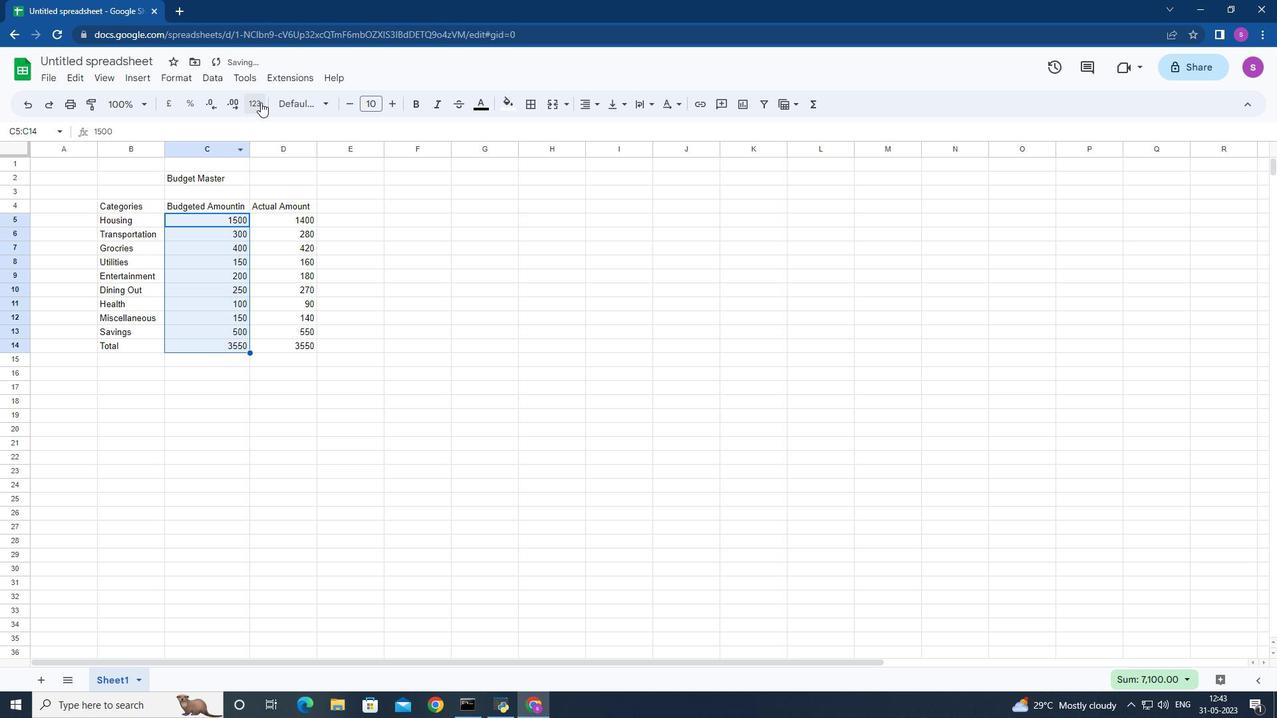 
Action: Mouse pressed left at (260, 102)
Screenshot: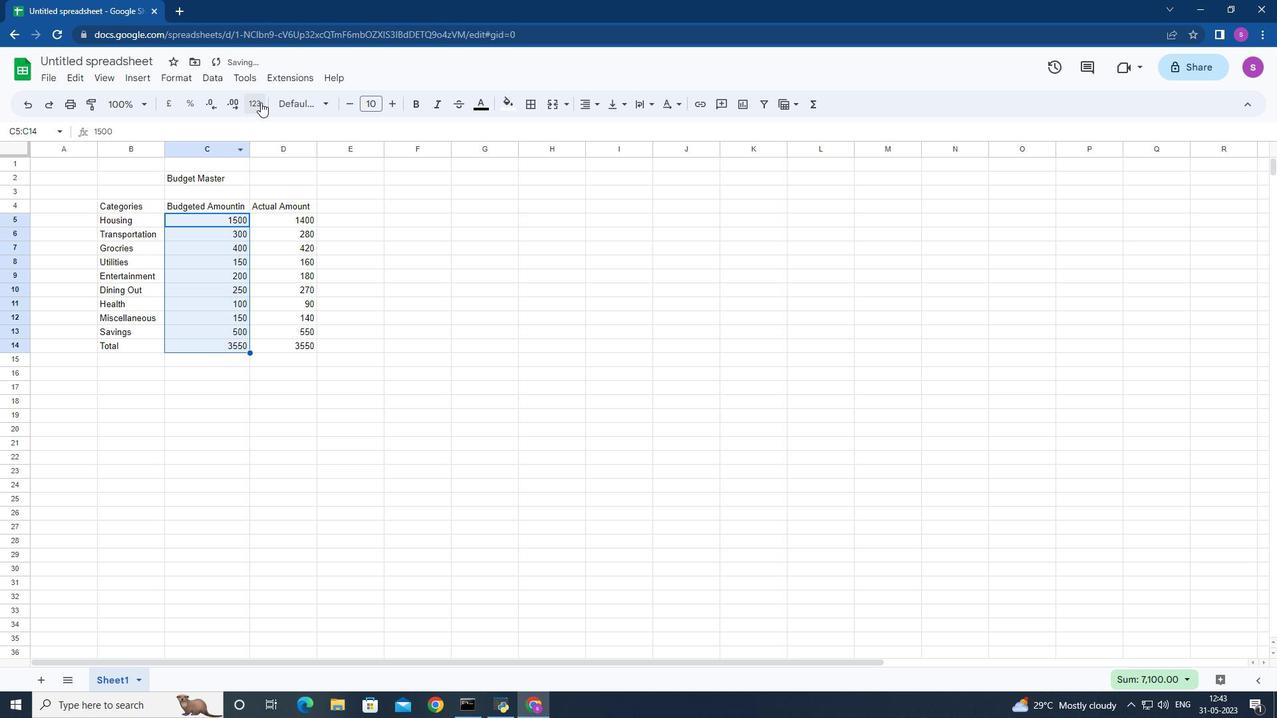
Action: Mouse moved to (271, 448)
Screenshot: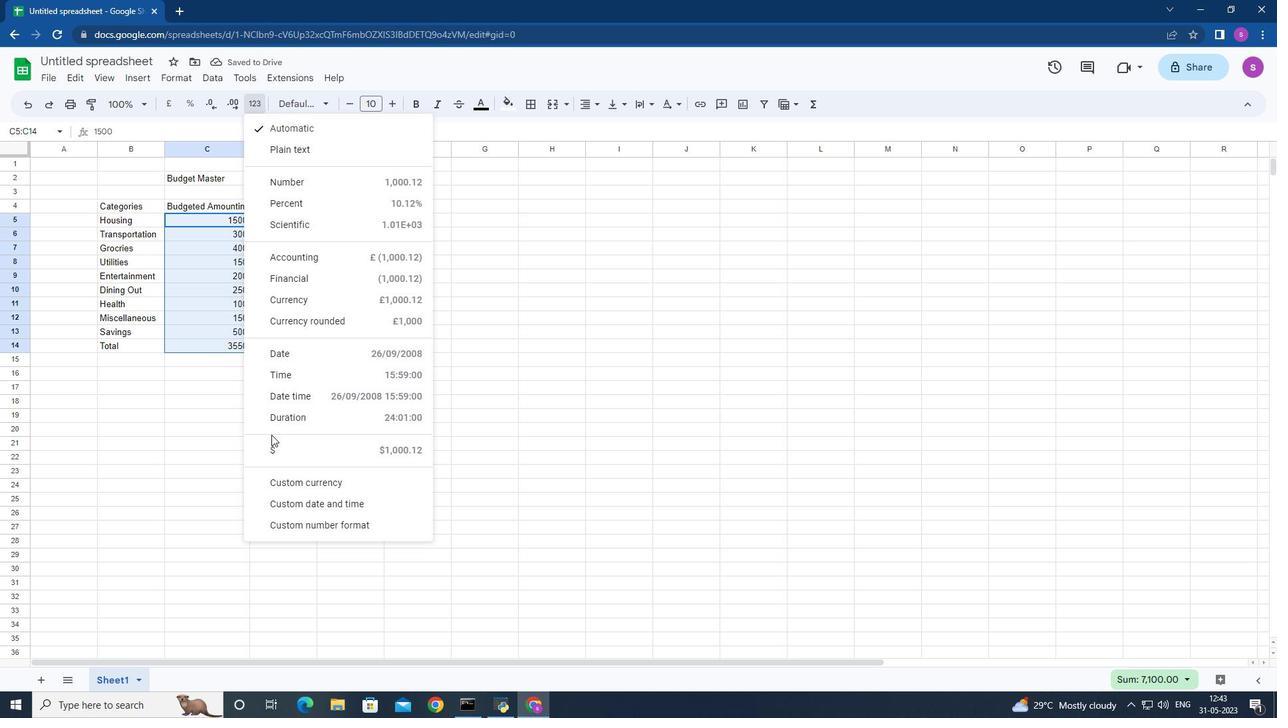 
Action: Mouse pressed left at (271, 448)
Screenshot: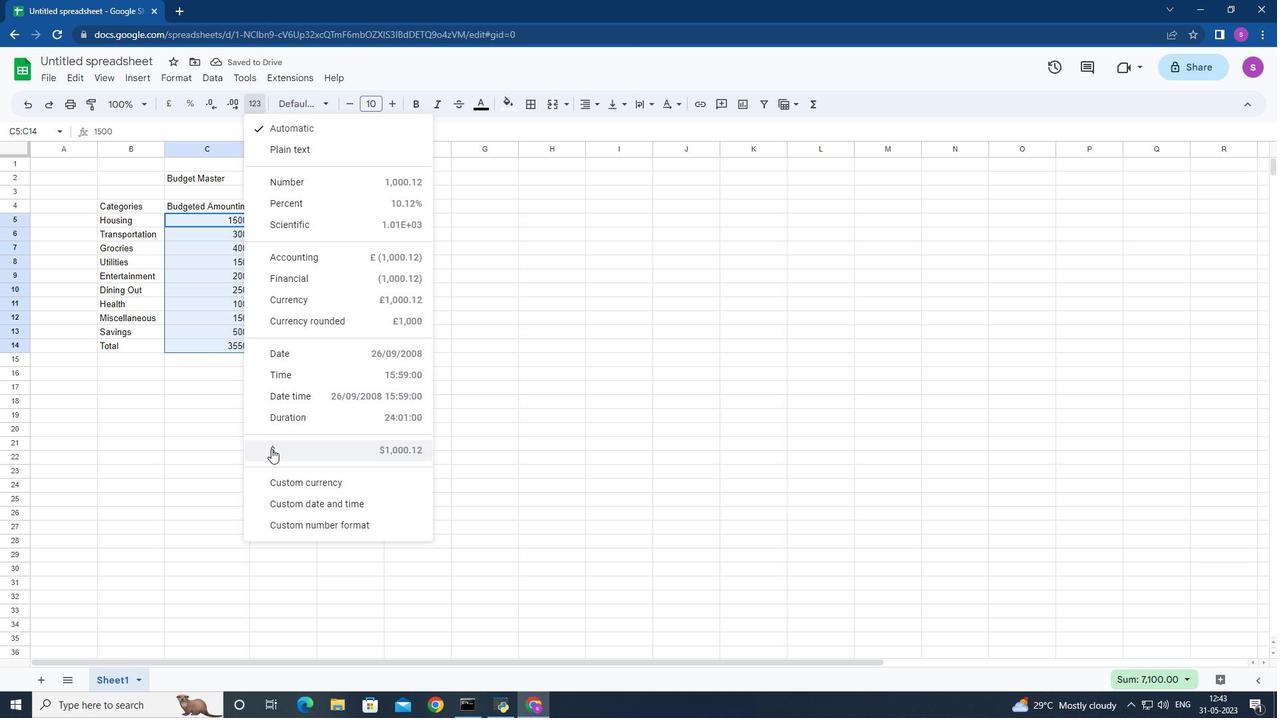 
Action: Mouse moved to (291, 216)
Screenshot: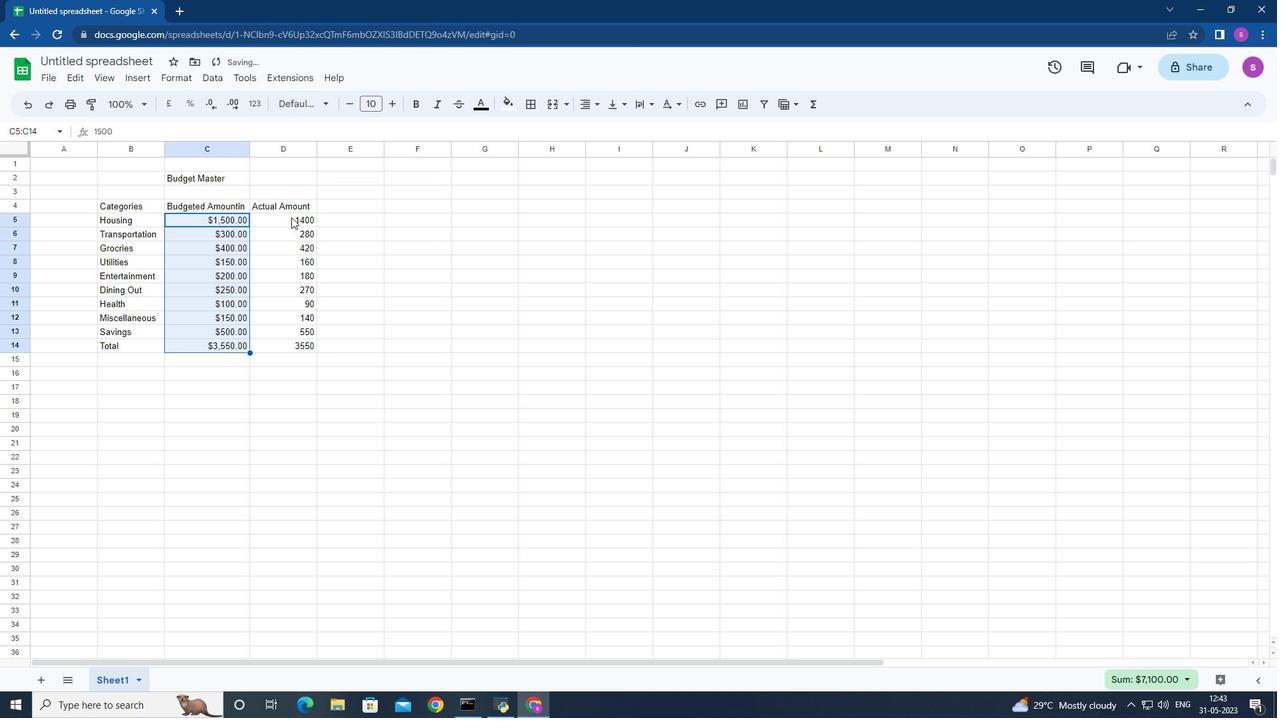 
Action: Mouse pressed left at (291, 216)
Screenshot: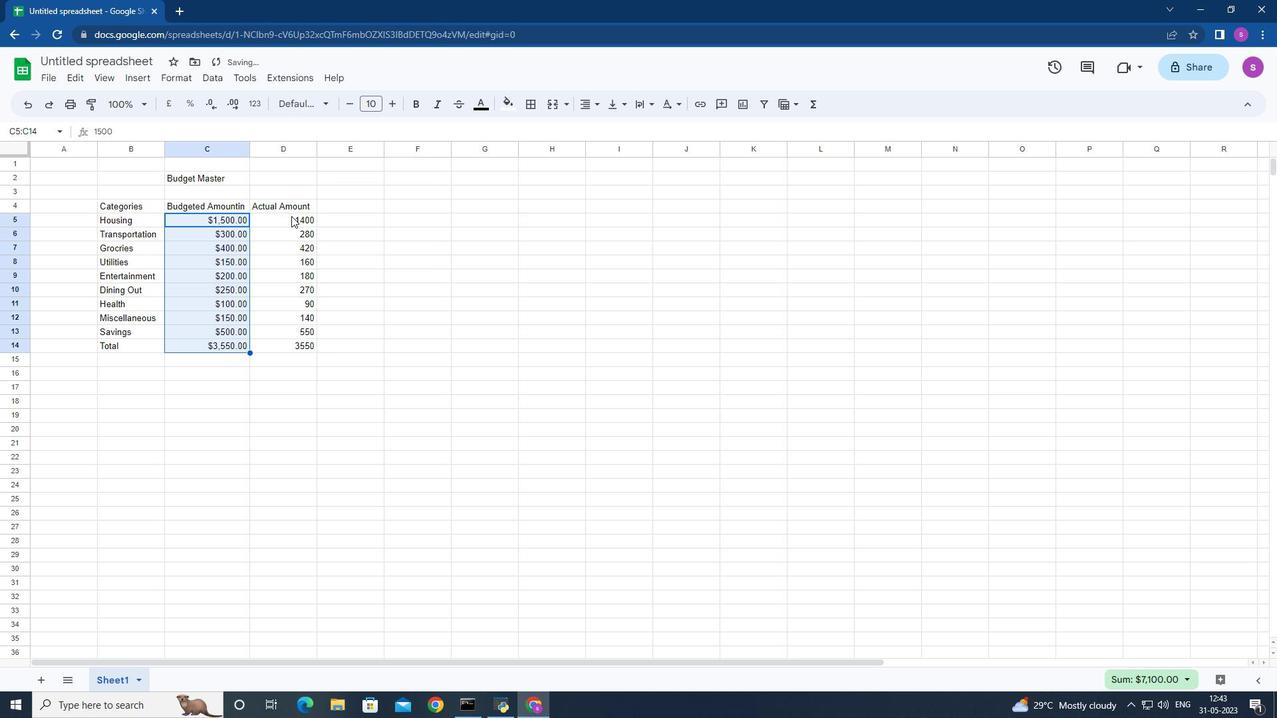 
Action: Mouse moved to (251, 99)
Screenshot: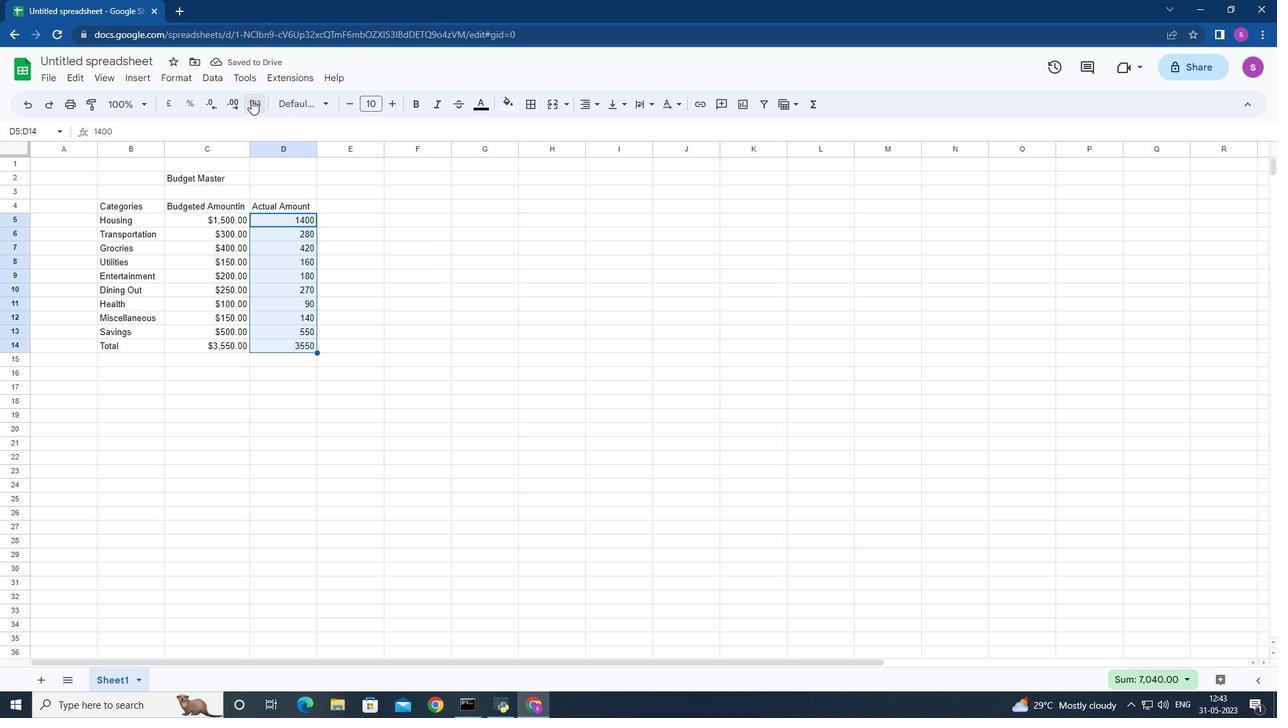 
Action: Mouse pressed left at (251, 99)
Screenshot: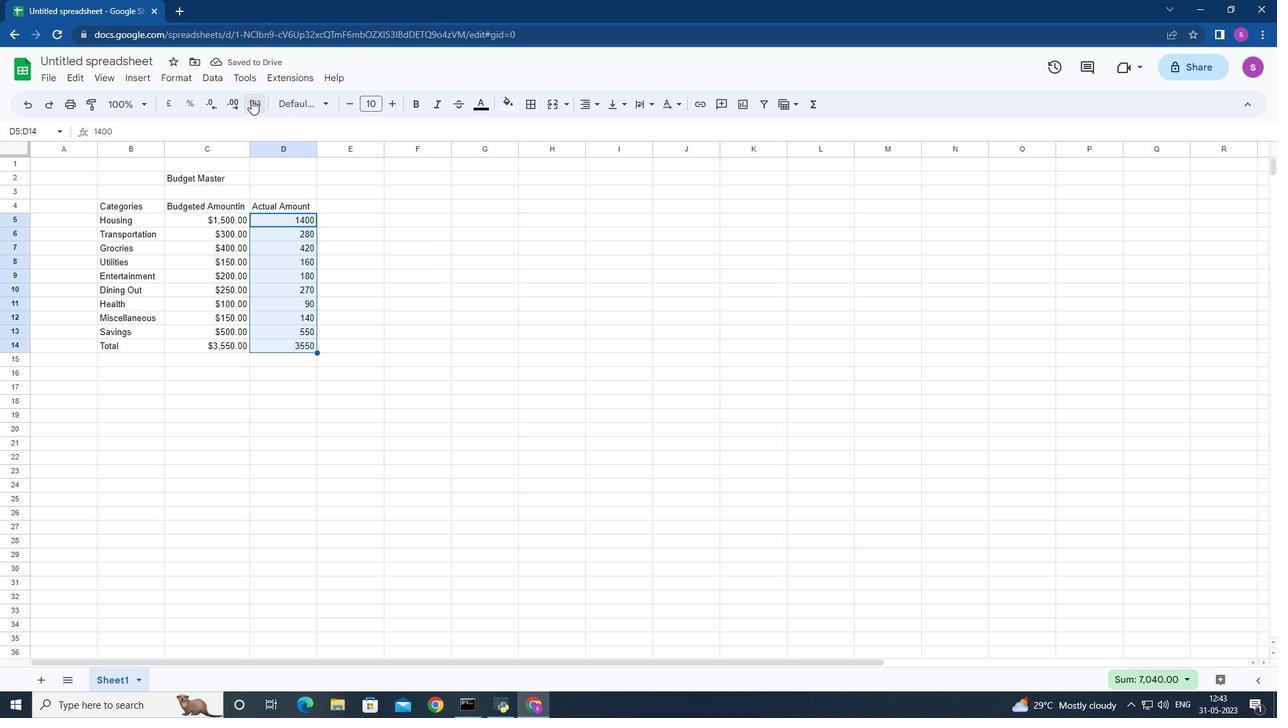 
Action: Mouse moved to (272, 446)
Screenshot: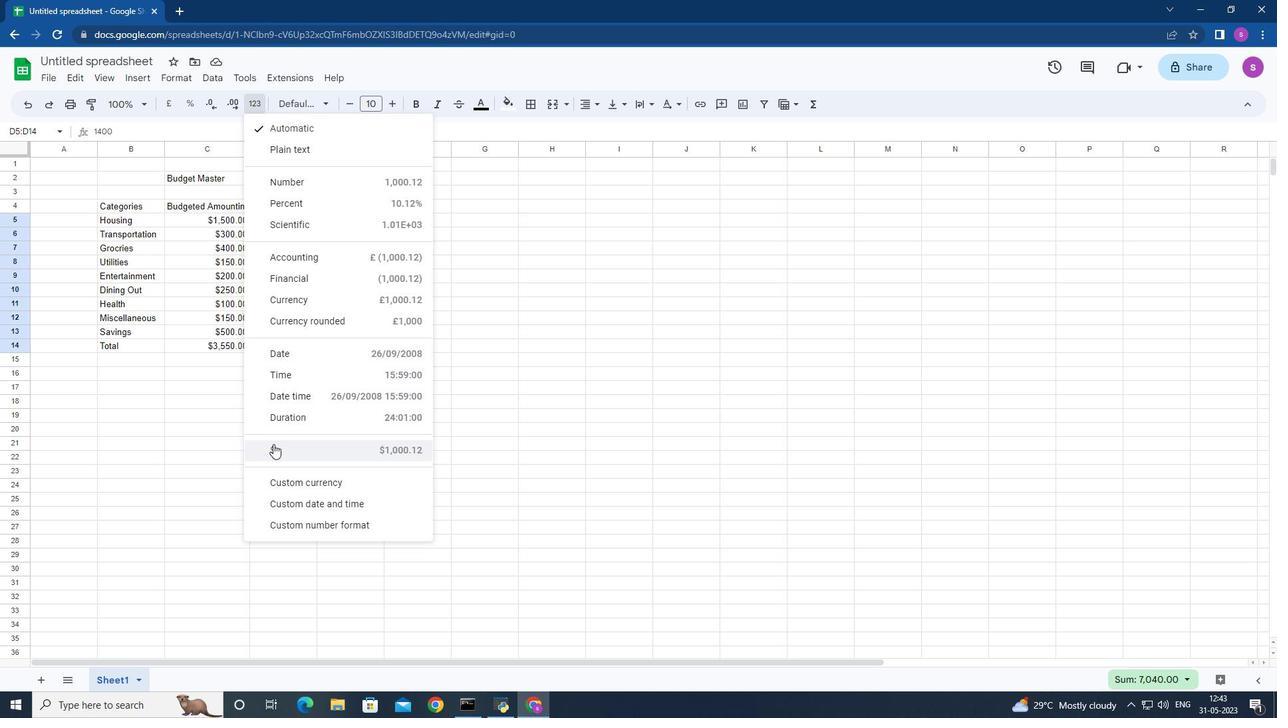 
Action: Mouse pressed left at (272, 446)
Screenshot: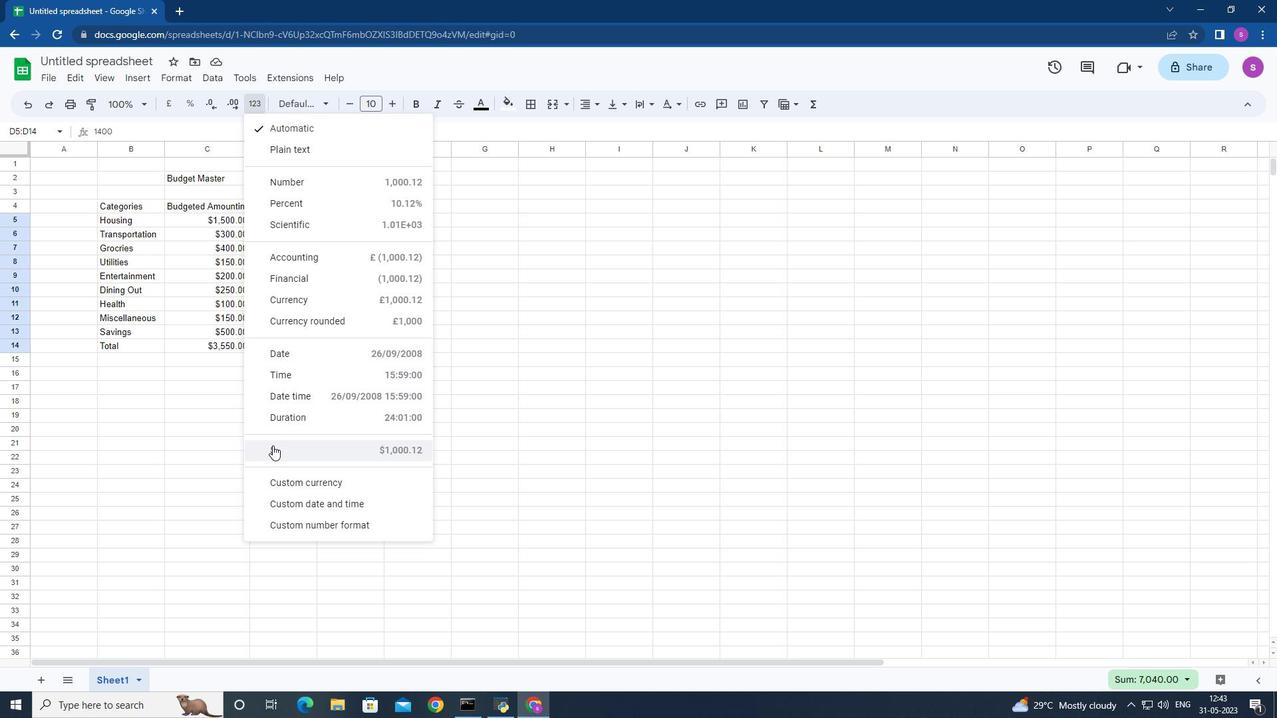
Action: Mouse moved to (345, 206)
Screenshot: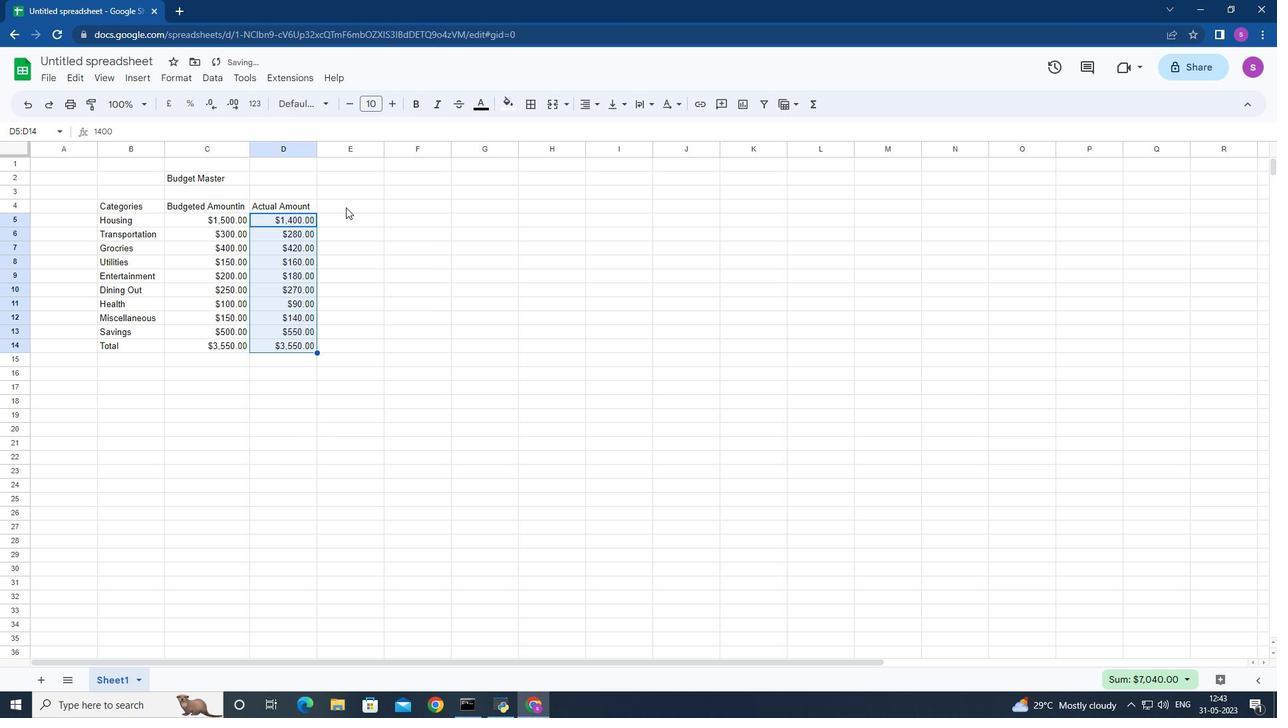 
Action: Mouse pressed left at (345, 206)
Screenshot: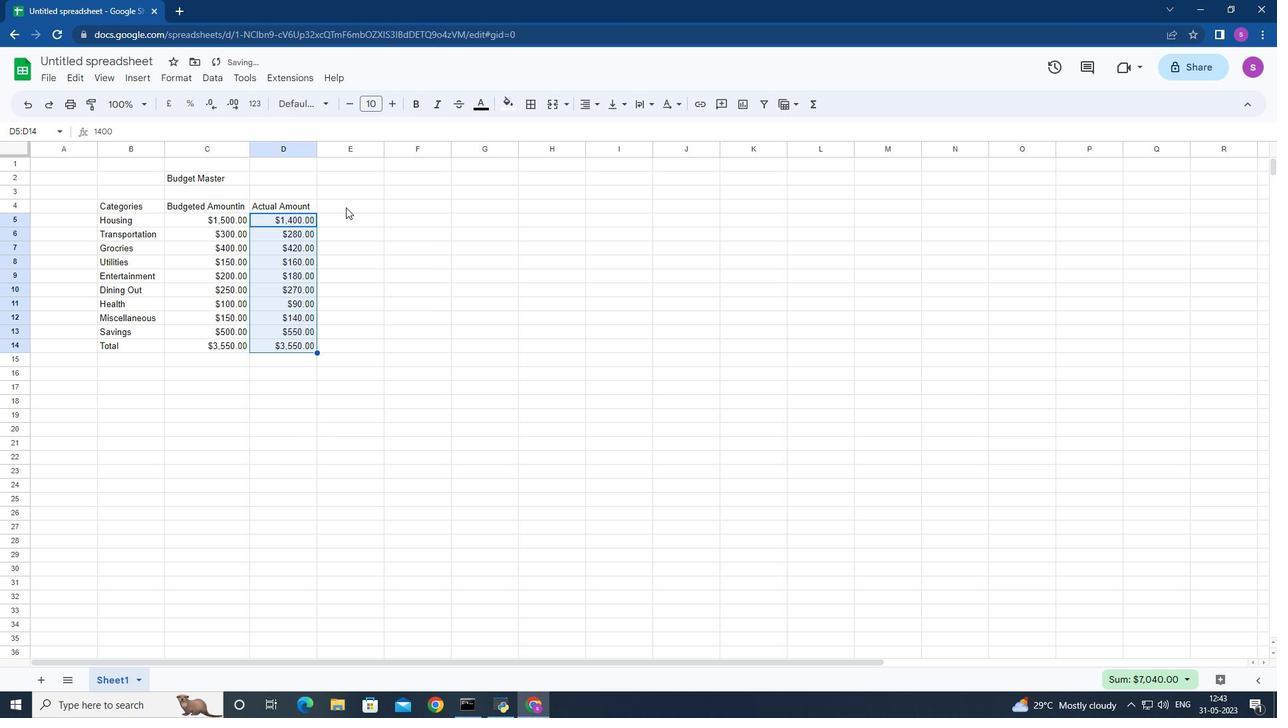 
Action: Mouse moved to (353, 205)
Screenshot: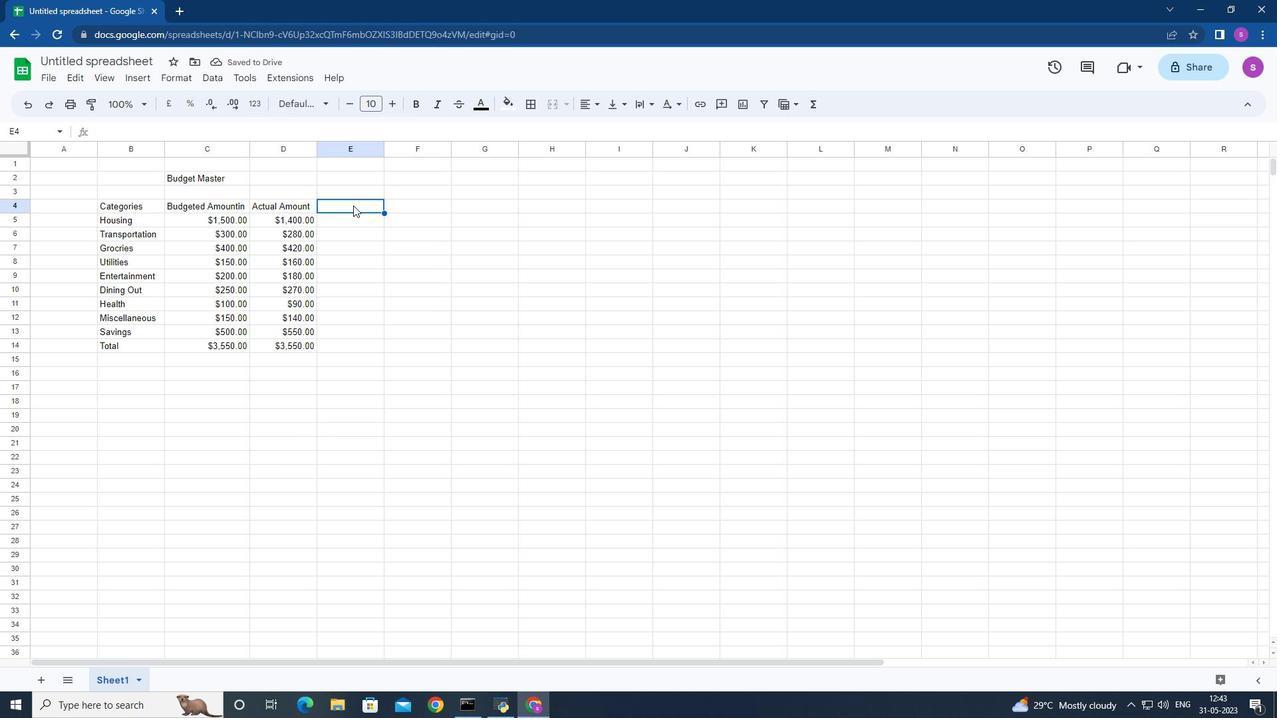 
Action: Key pressed <Key.shift>Difference<Key.down>
Screenshot: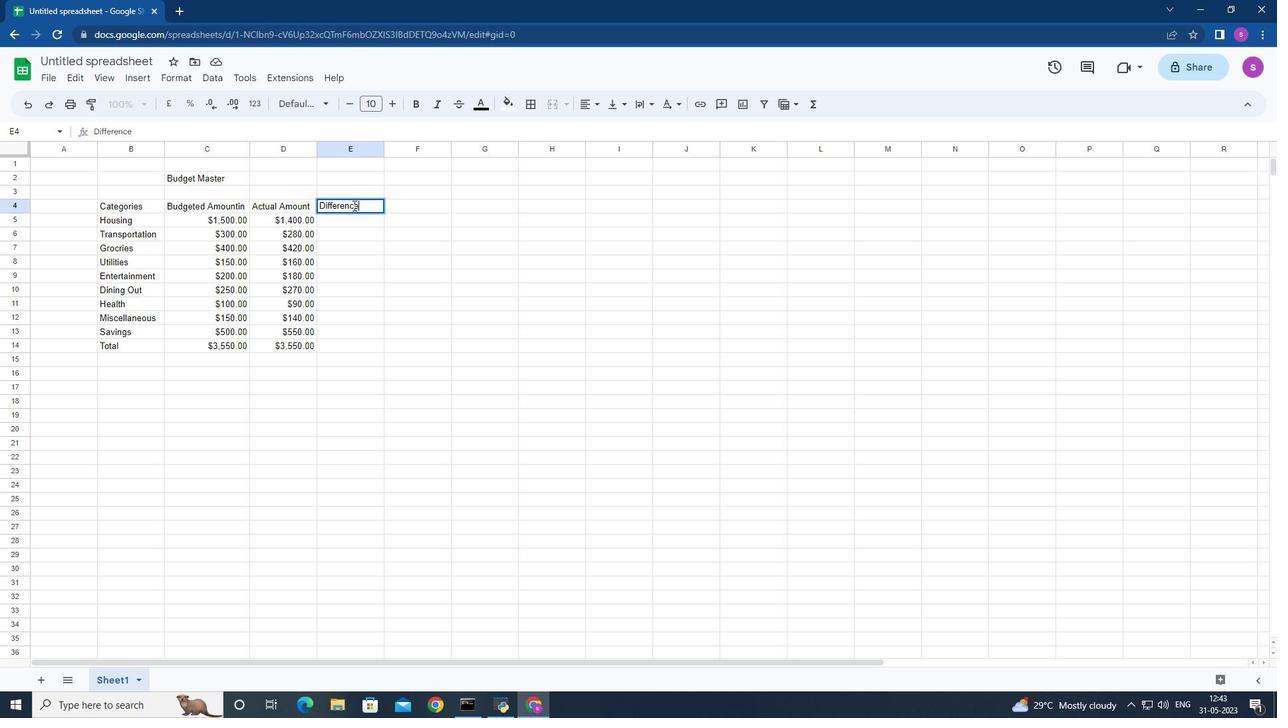 
Action: Mouse moved to (385, 258)
Screenshot: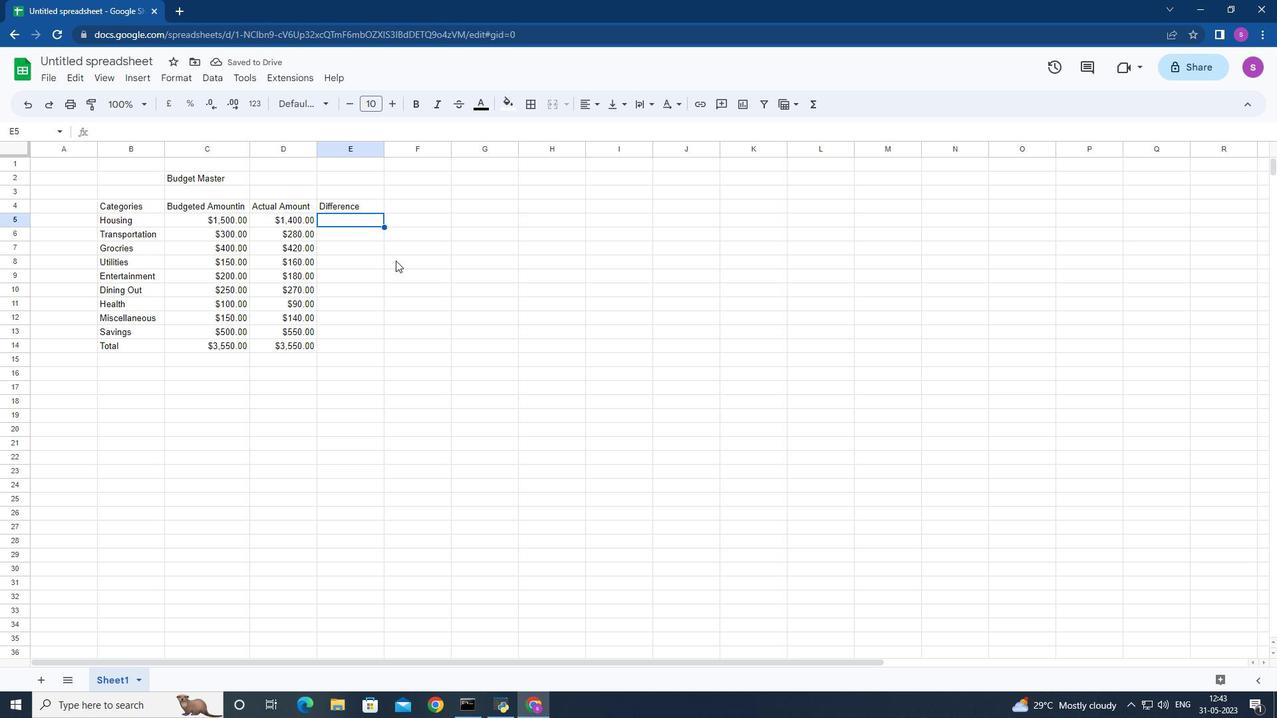 
Action: Key pressed =<Key.enter>
Screenshot: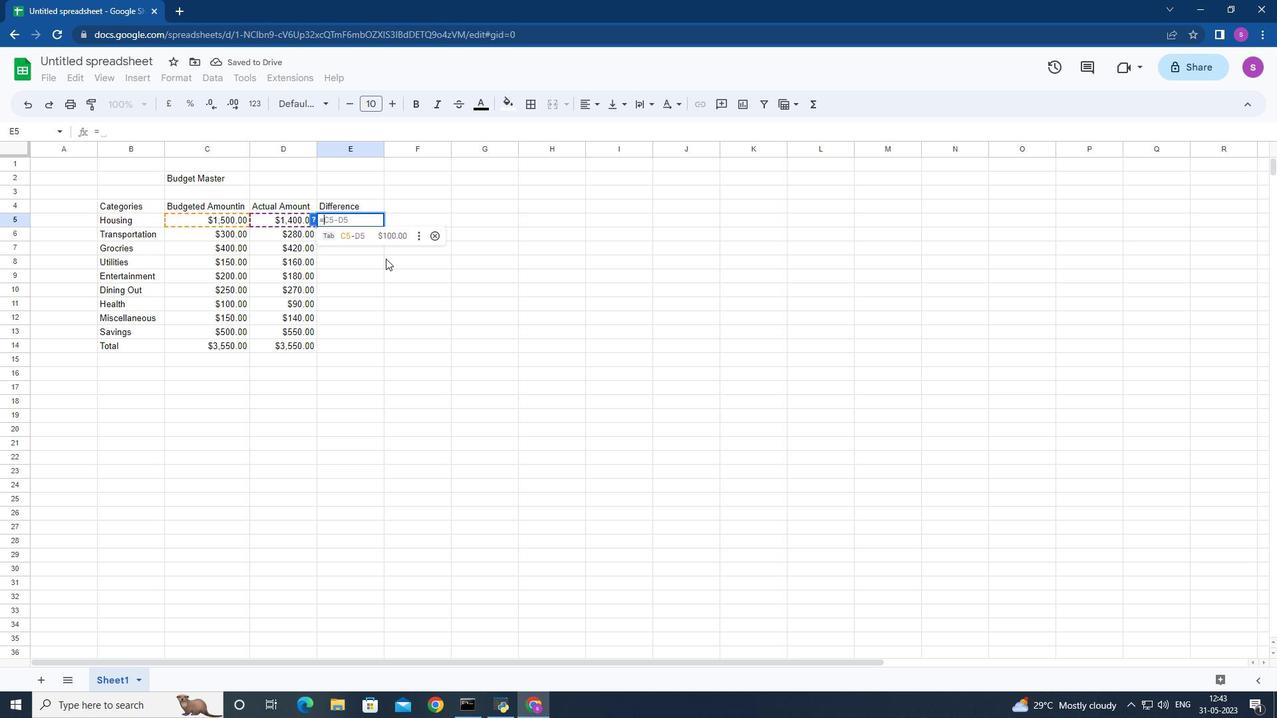 
Action: Mouse moved to (339, 234)
Screenshot: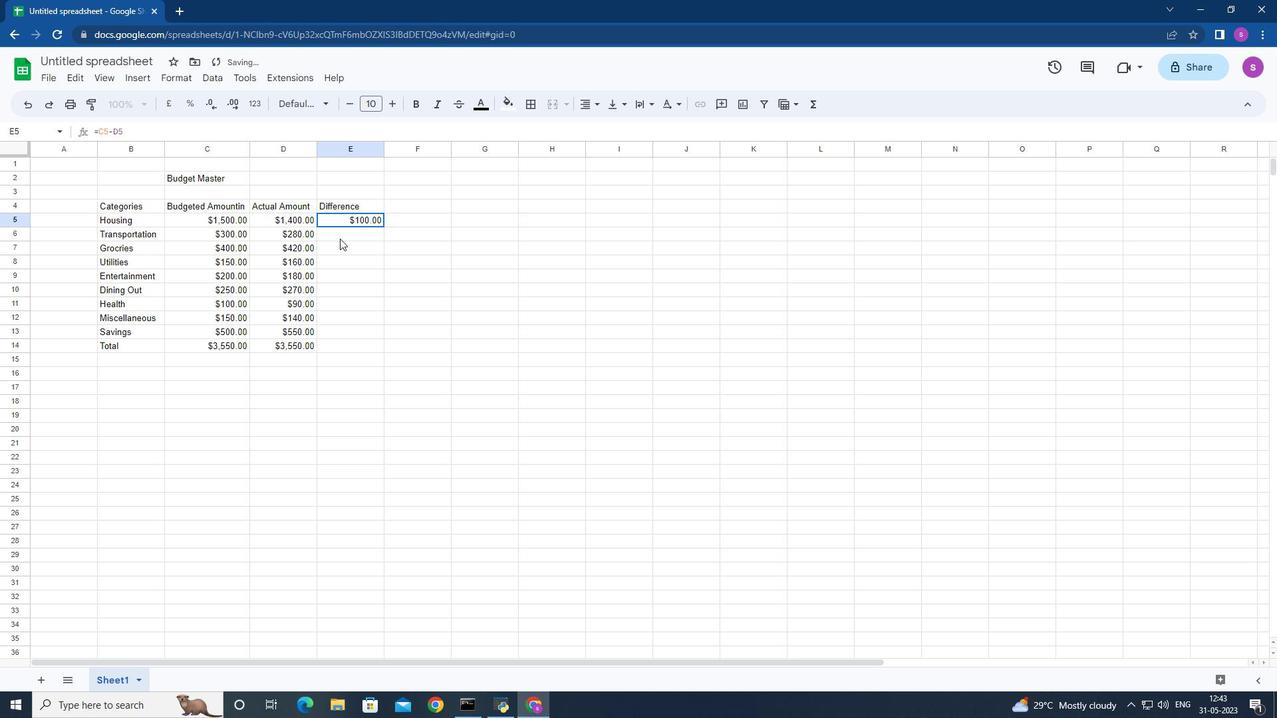 
Action: Mouse pressed left at (339, 234)
Screenshot: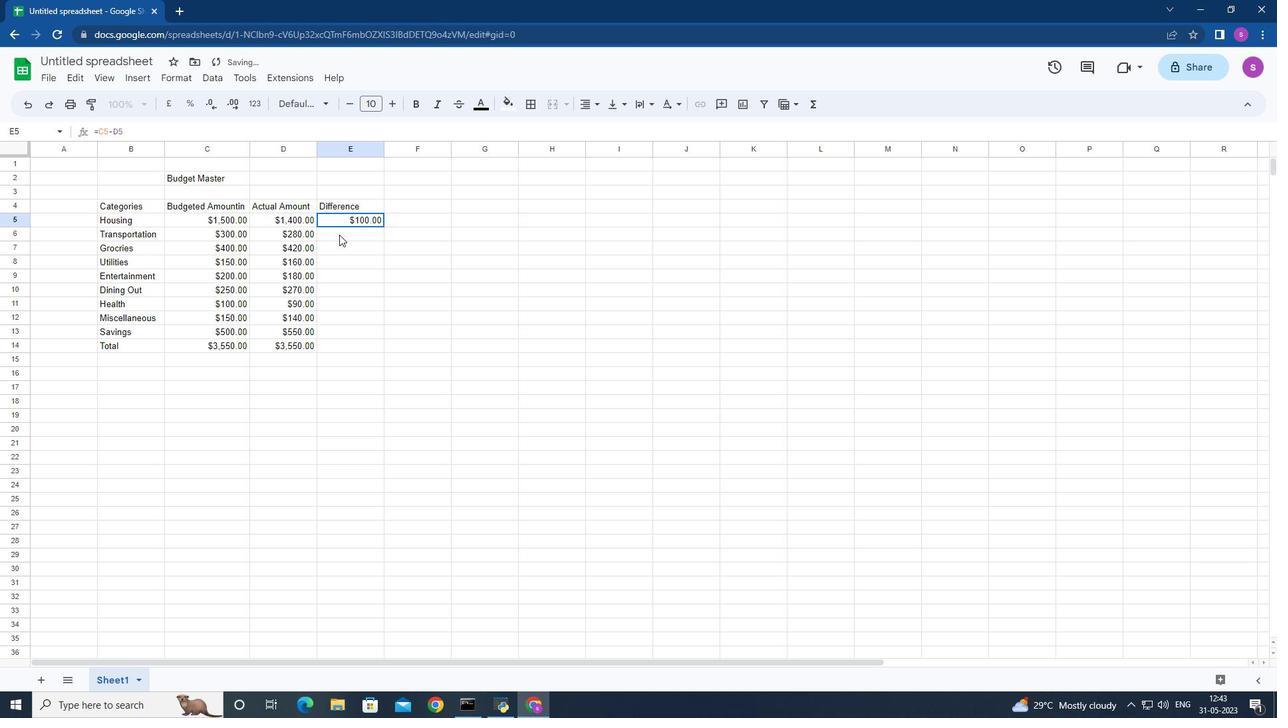
Action: Mouse moved to (335, 235)
Screenshot: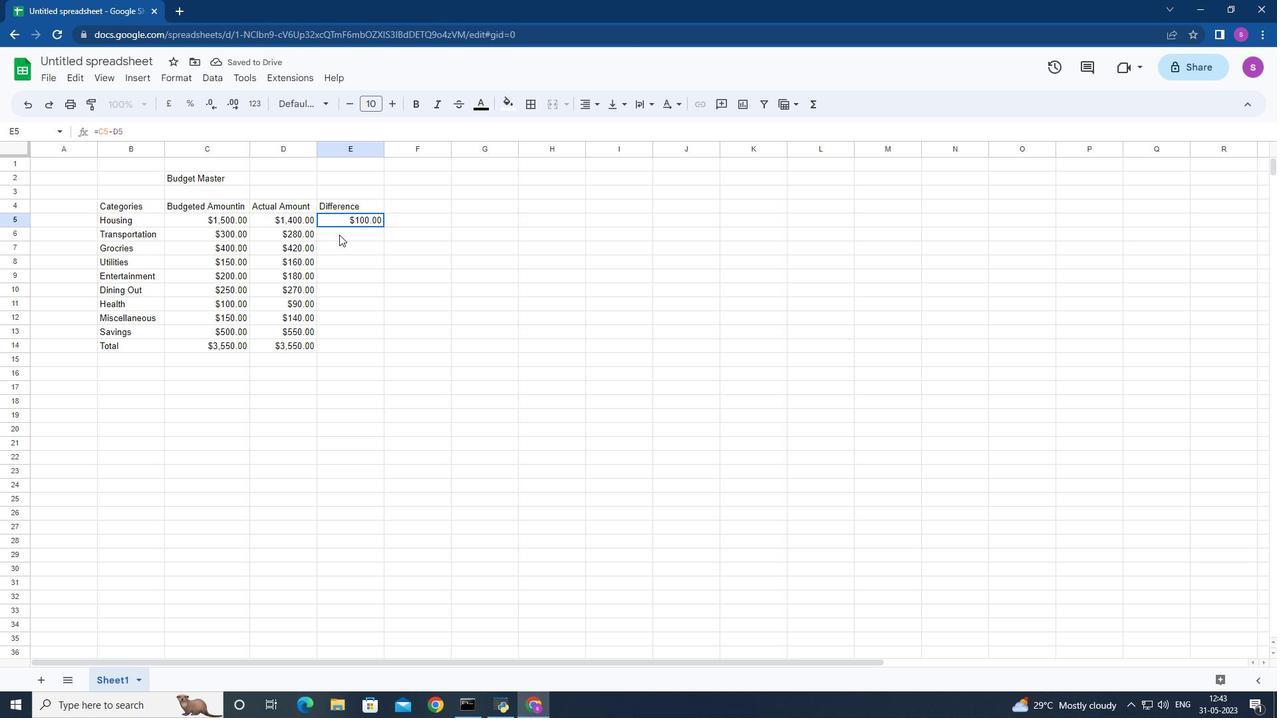 
Action: Key pressed =<Key.enter><Key.down>=<Key.enter><Key.down>=<Key.enter><Key.right><Key.left><Key.down>=<Key.enter><Key.down>
Screenshot: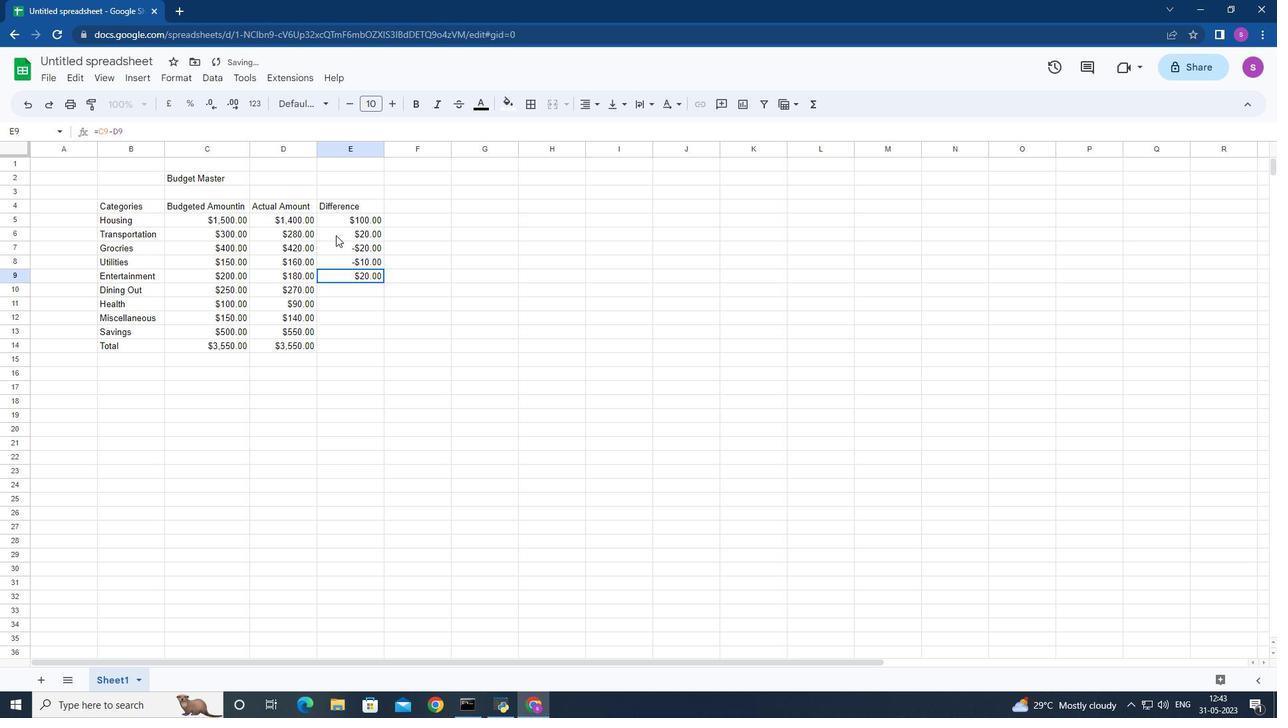 
Action: Mouse moved to (344, 216)
Screenshot: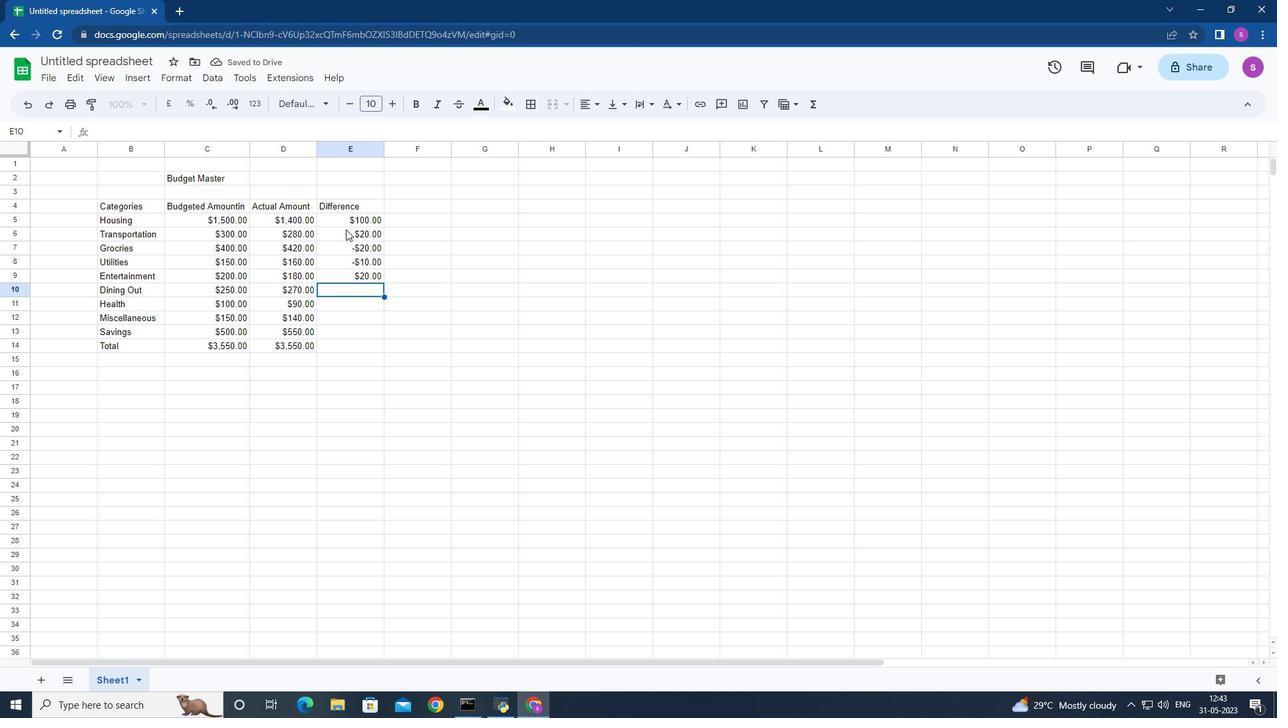 
Action: Mouse pressed left at (344, 216)
Screenshot: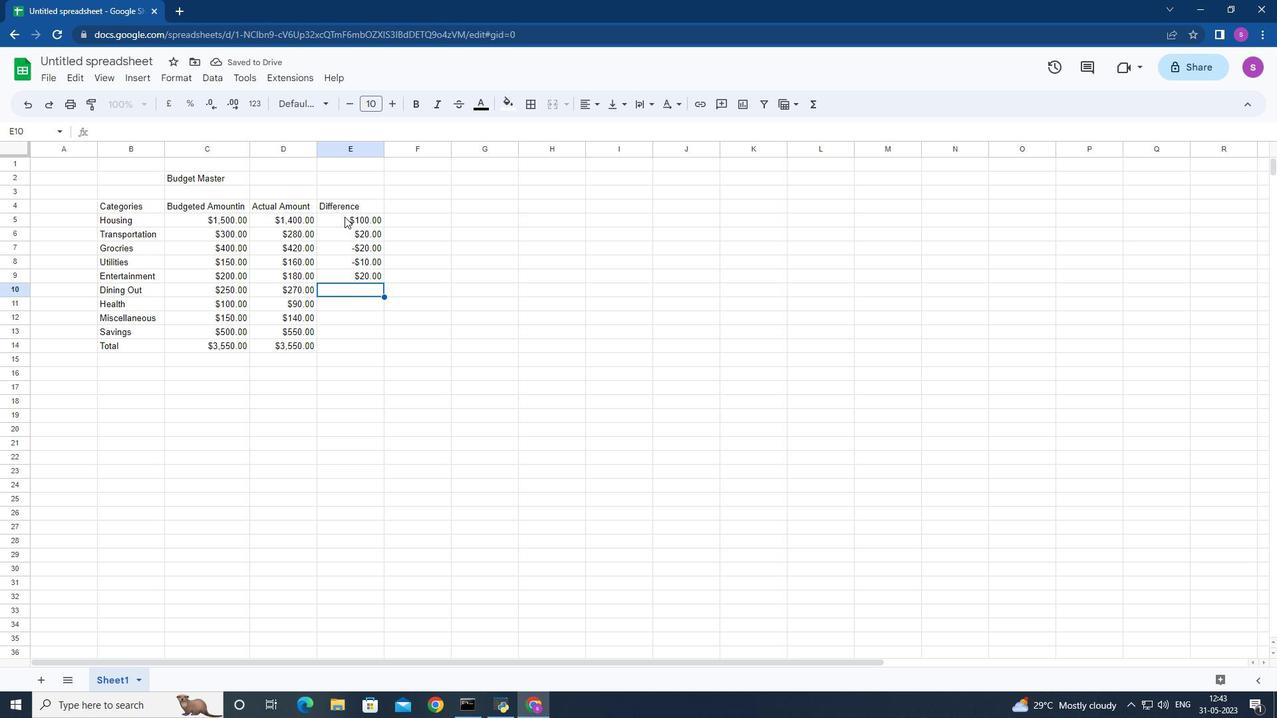 
Action: Mouse moved to (384, 226)
Screenshot: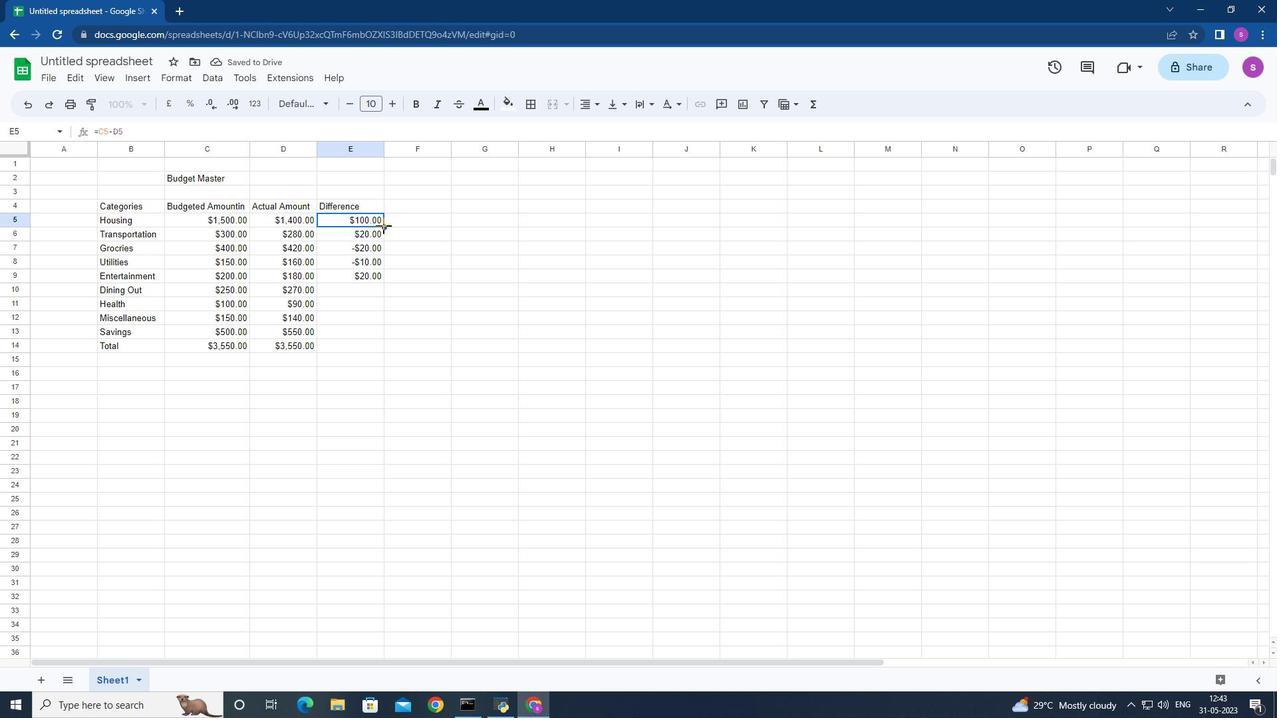
Action: Mouse pressed left at (384, 226)
Screenshot: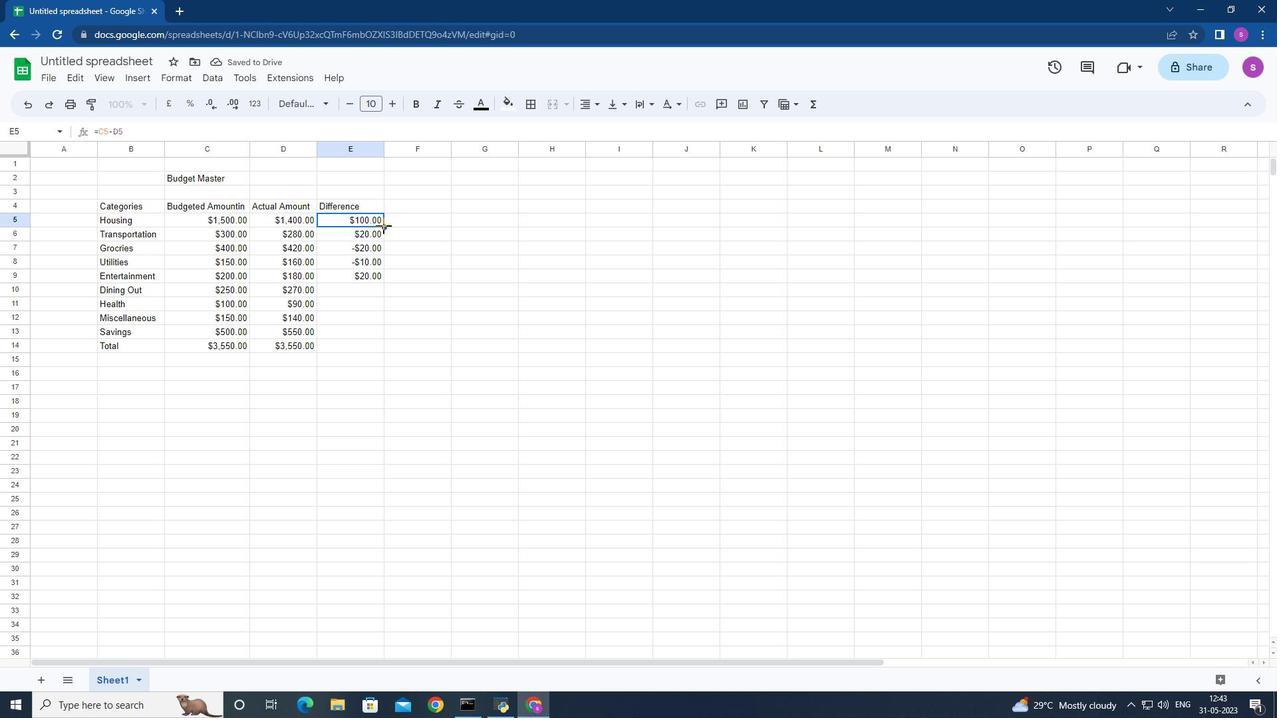 
Action: Mouse moved to (414, 221)
Screenshot: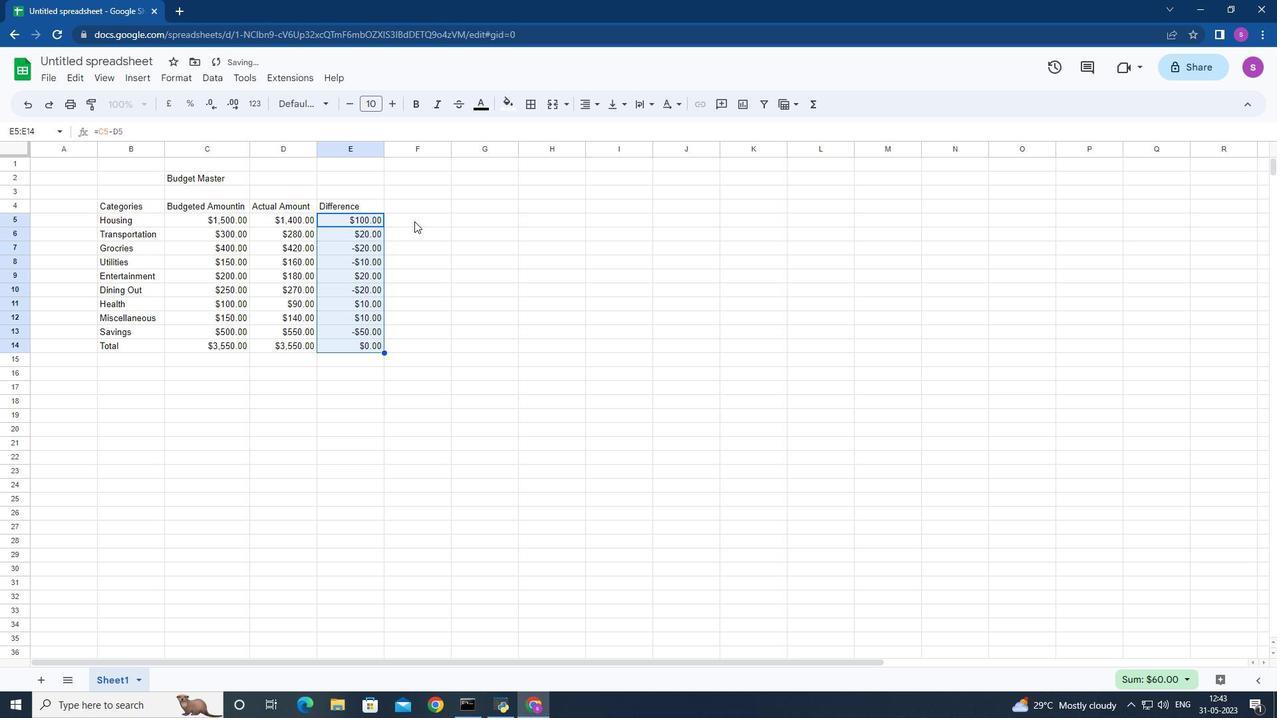 
Action: Mouse pressed left at (414, 221)
Screenshot: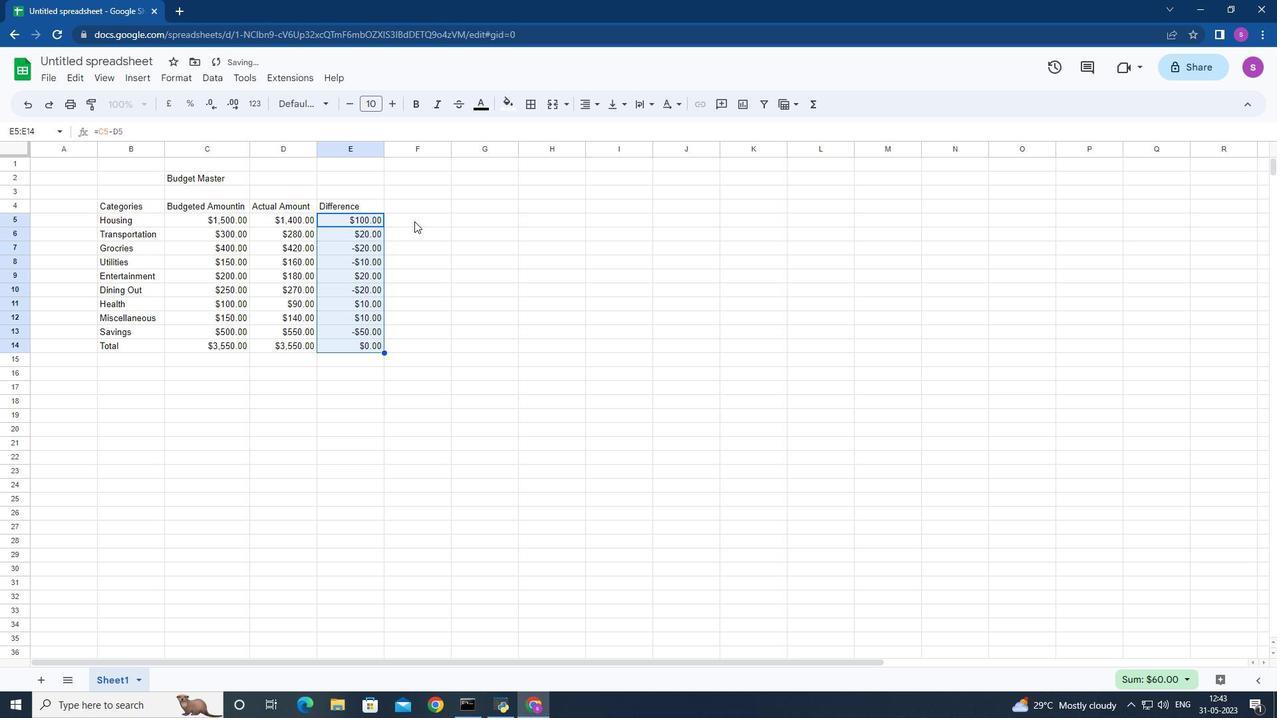 
Action: Mouse moved to (344, 236)
Screenshot: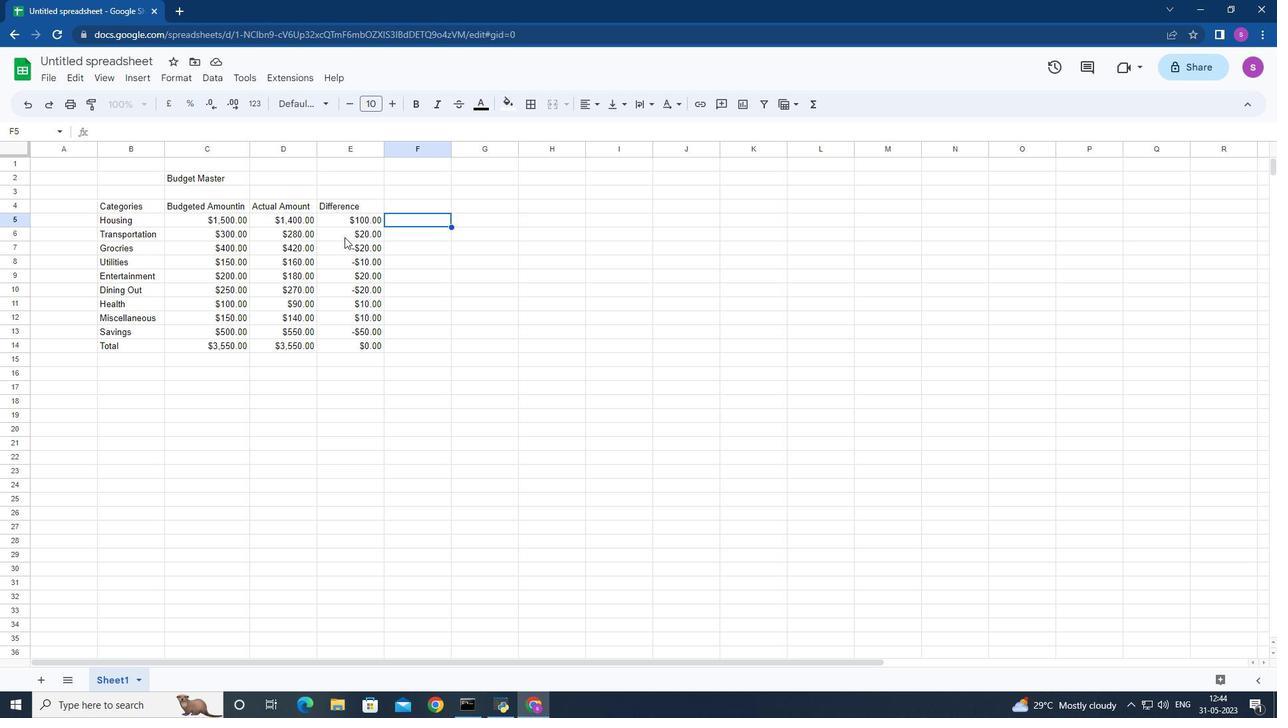
Action: Mouse pressed left at (344, 236)
Screenshot: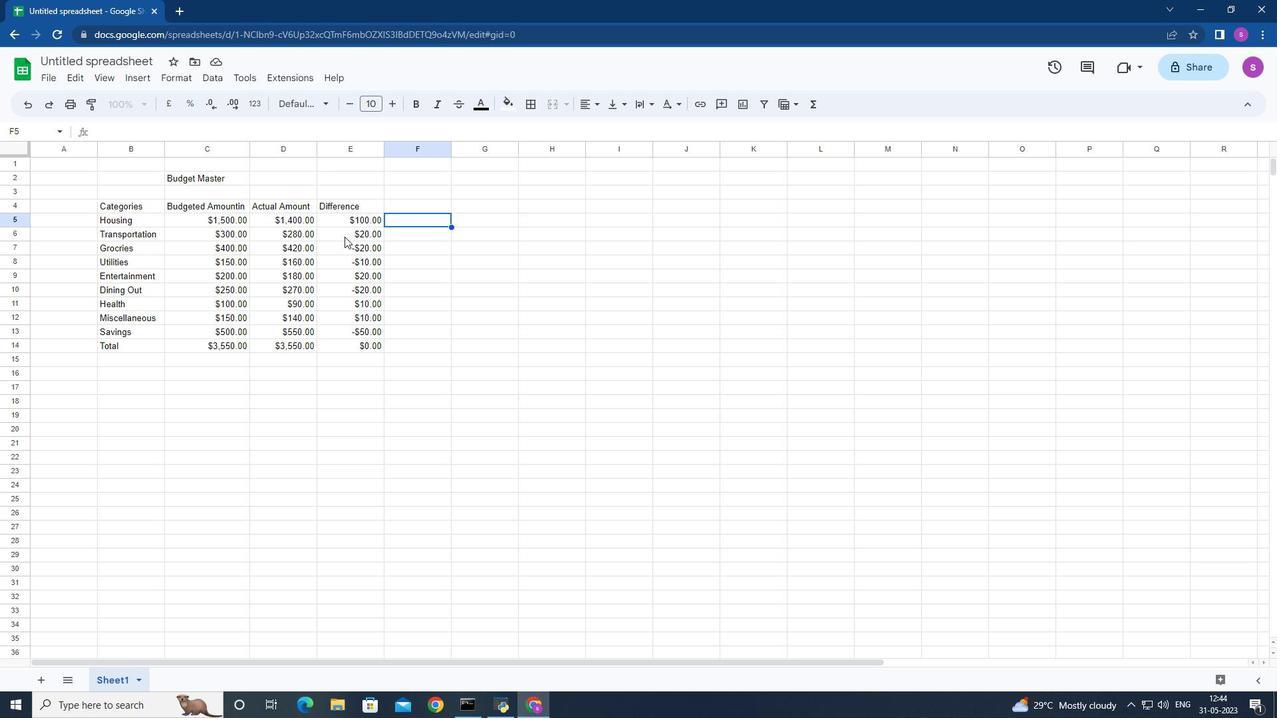 
Action: Mouse moved to (338, 217)
Screenshot: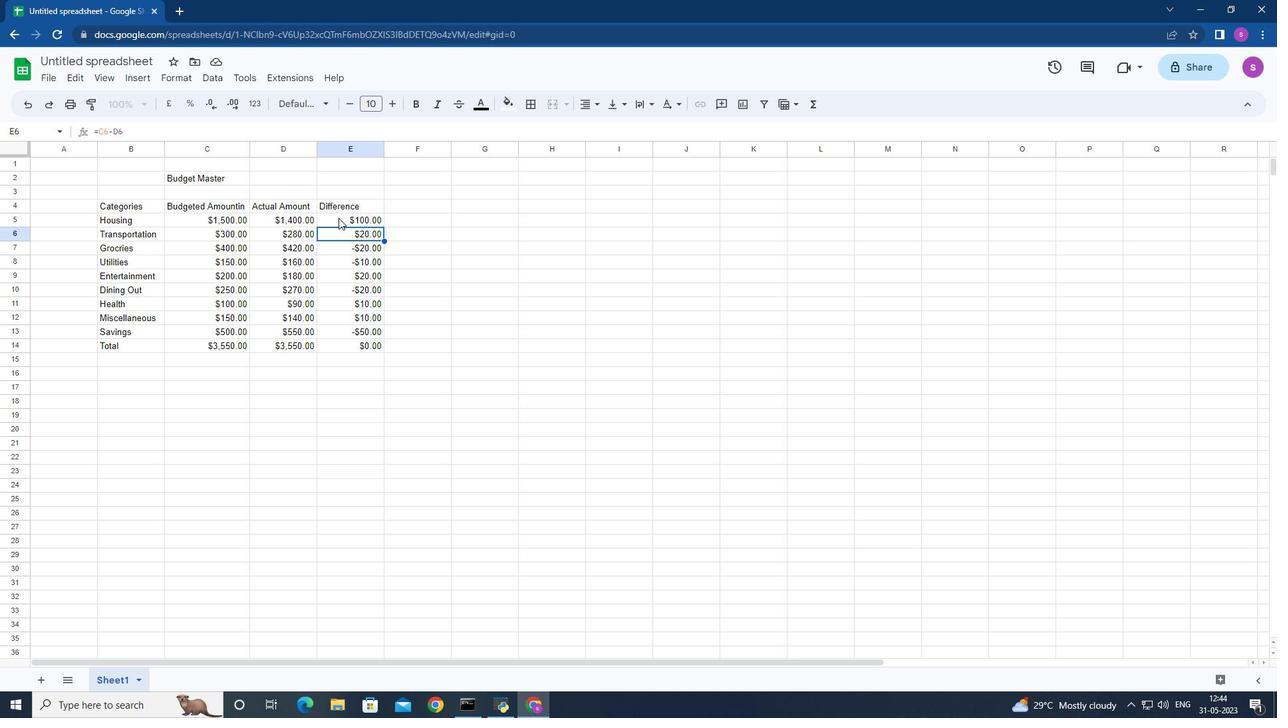 
Action: Mouse pressed left at (338, 217)
Screenshot: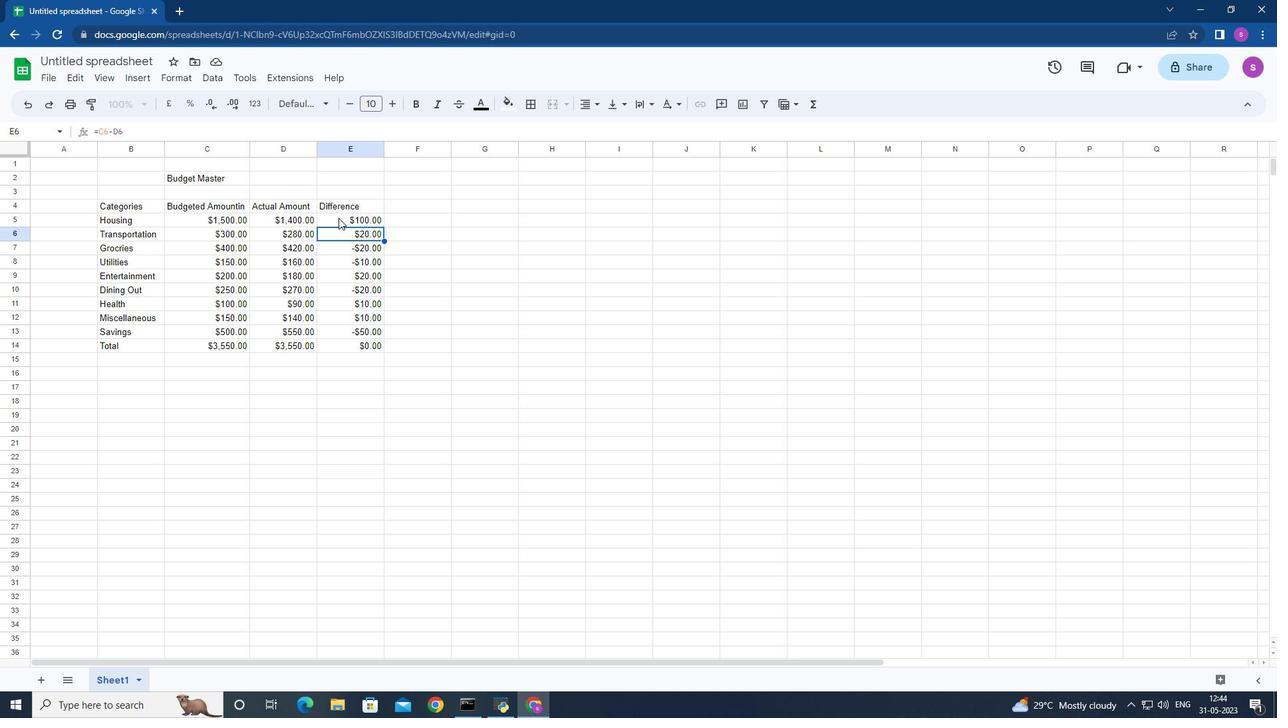 
Action: Mouse moved to (407, 220)
Screenshot: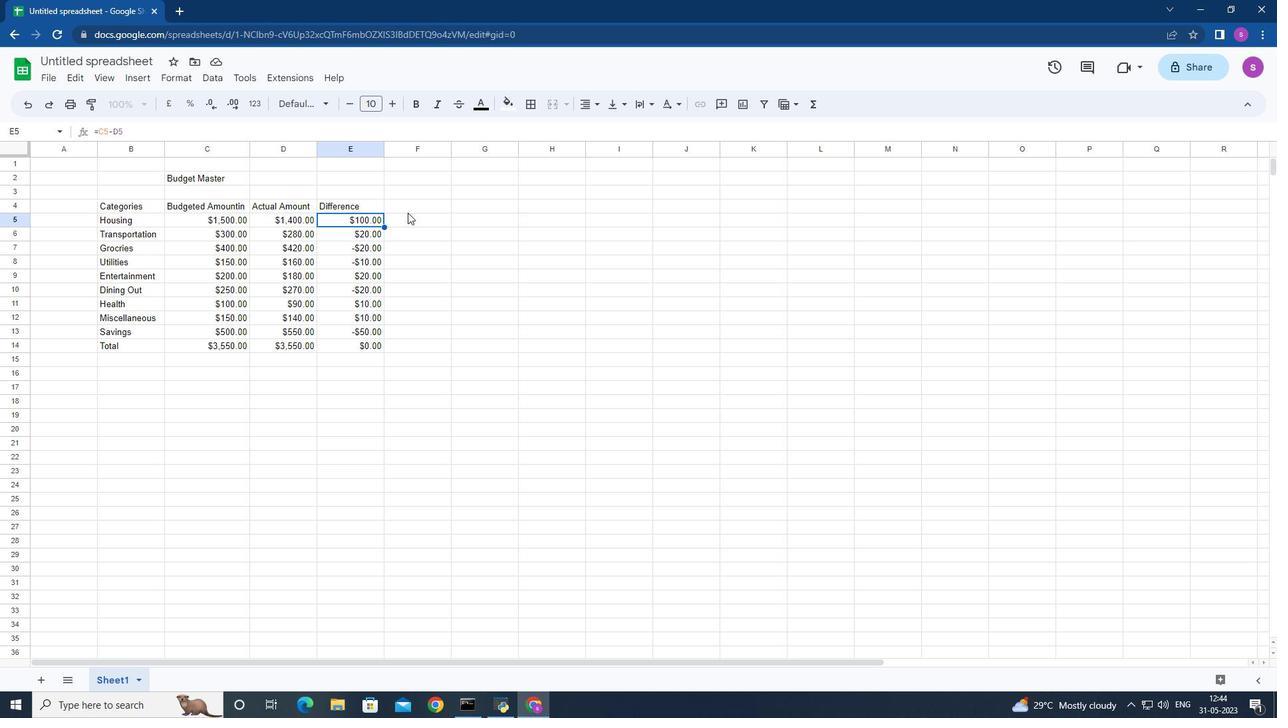 
Action: Mouse pressed left at (407, 220)
Screenshot: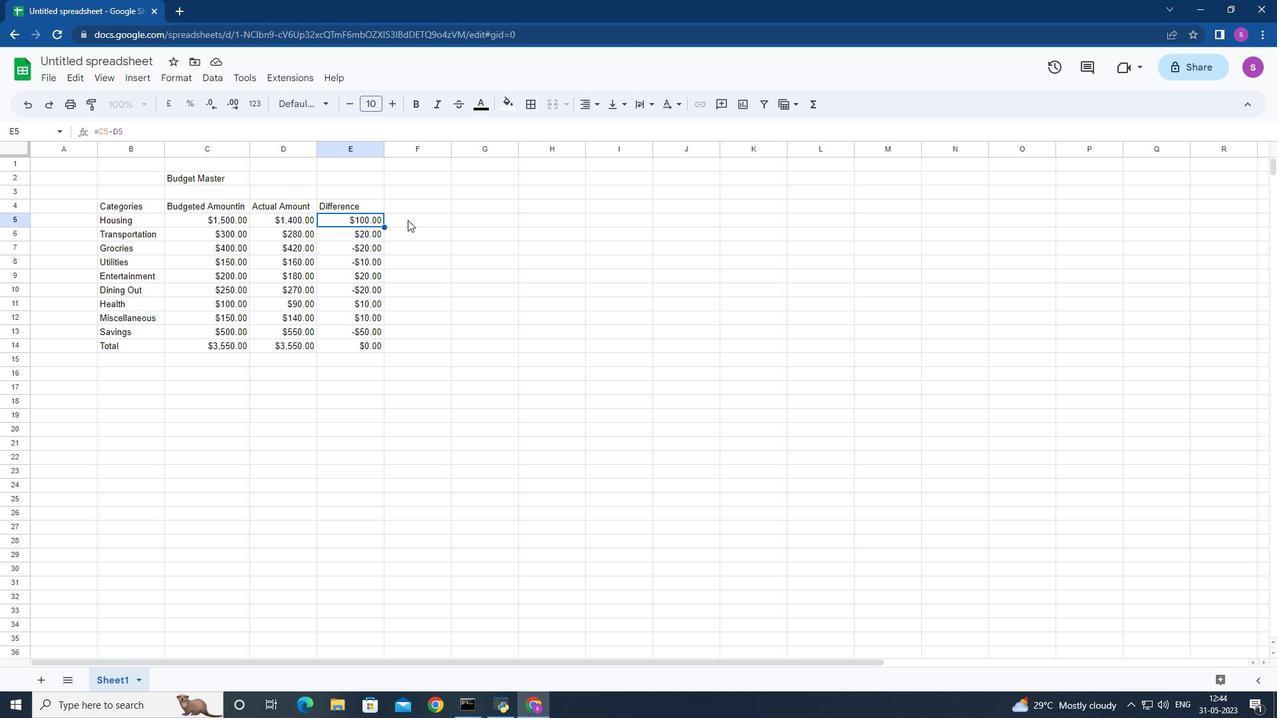 
Action: Mouse moved to (98, 61)
Screenshot: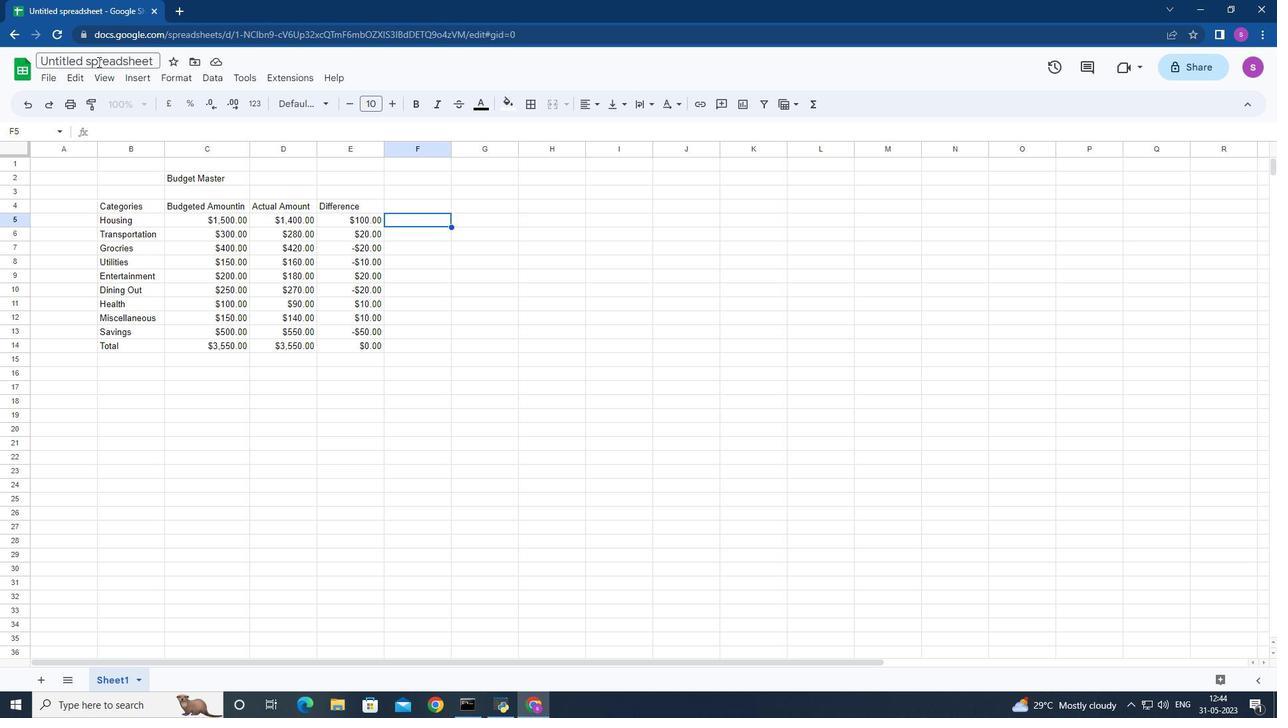 
Action: Mouse pressed left at (98, 61)
Screenshot: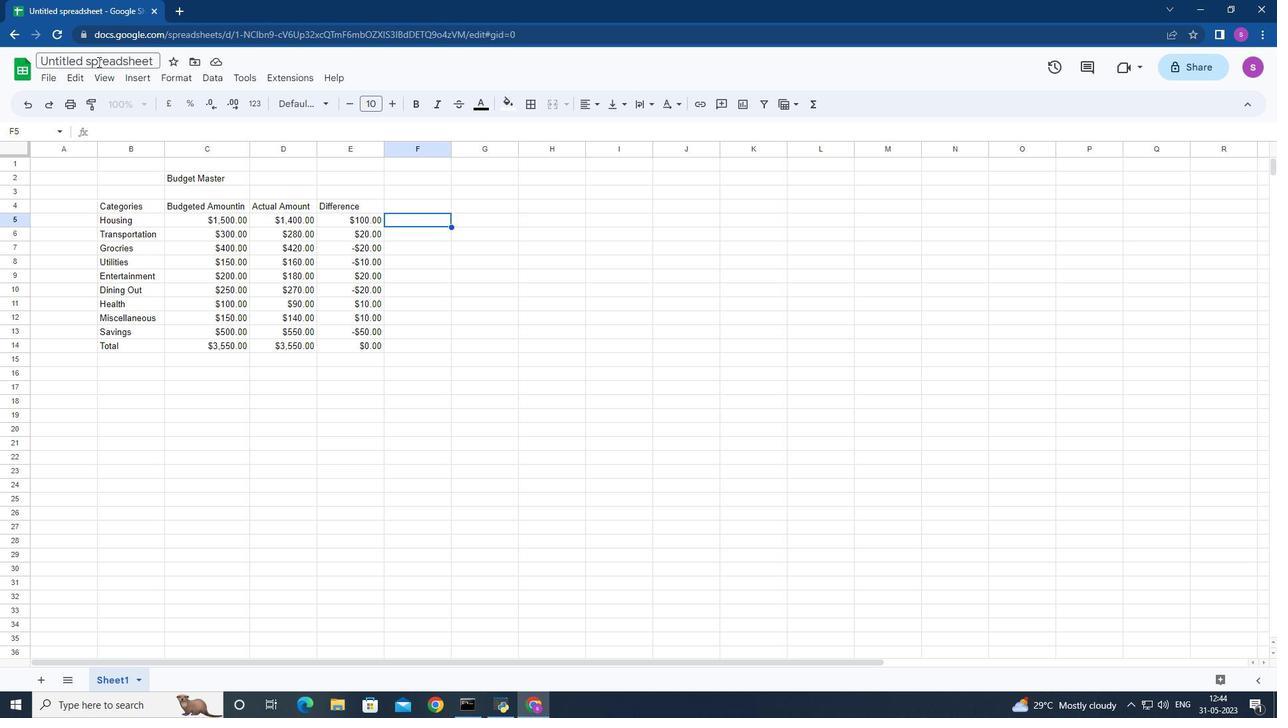 
Action: Mouse moved to (99, 61)
Screenshot: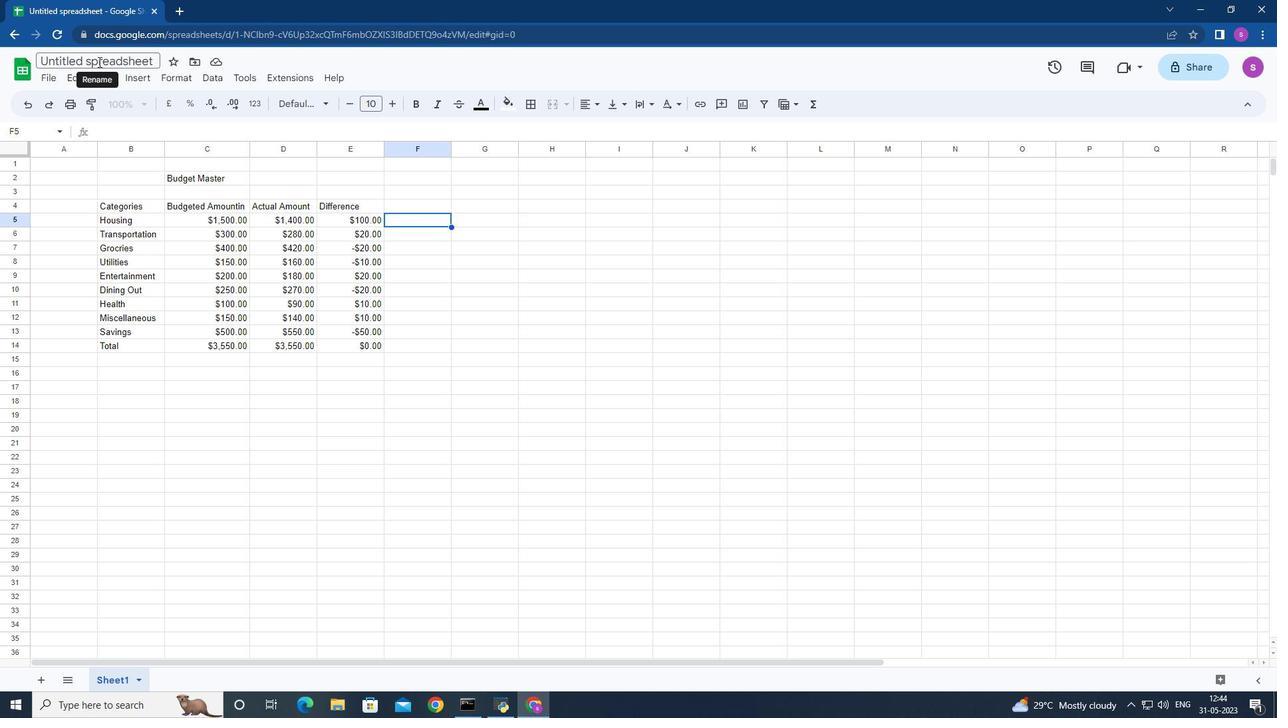 
Action: Key pressed <Key.backspace><Key.shift>Bude<Key.backspace>get<Key.space><Key.shift>Plan<Key.space><Key.shift>Templates<Key.enter>
Screenshot: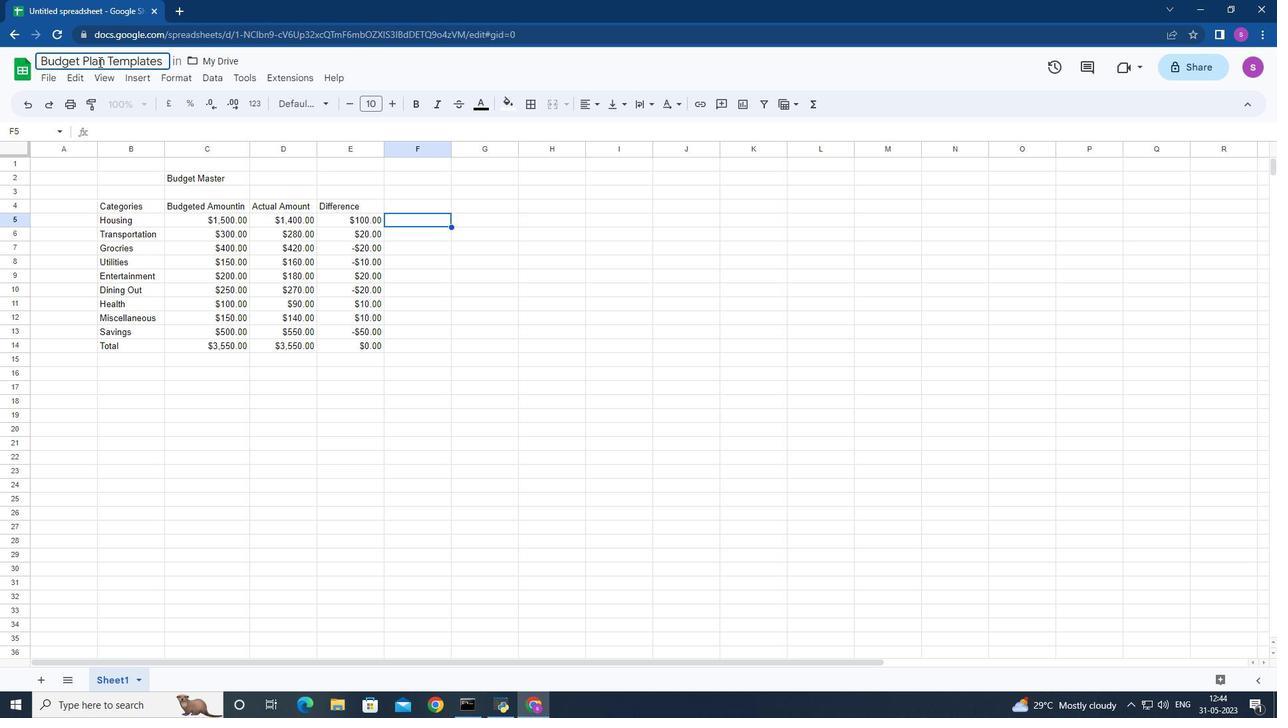 
Action: Mouse moved to (445, 260)
Screenshot: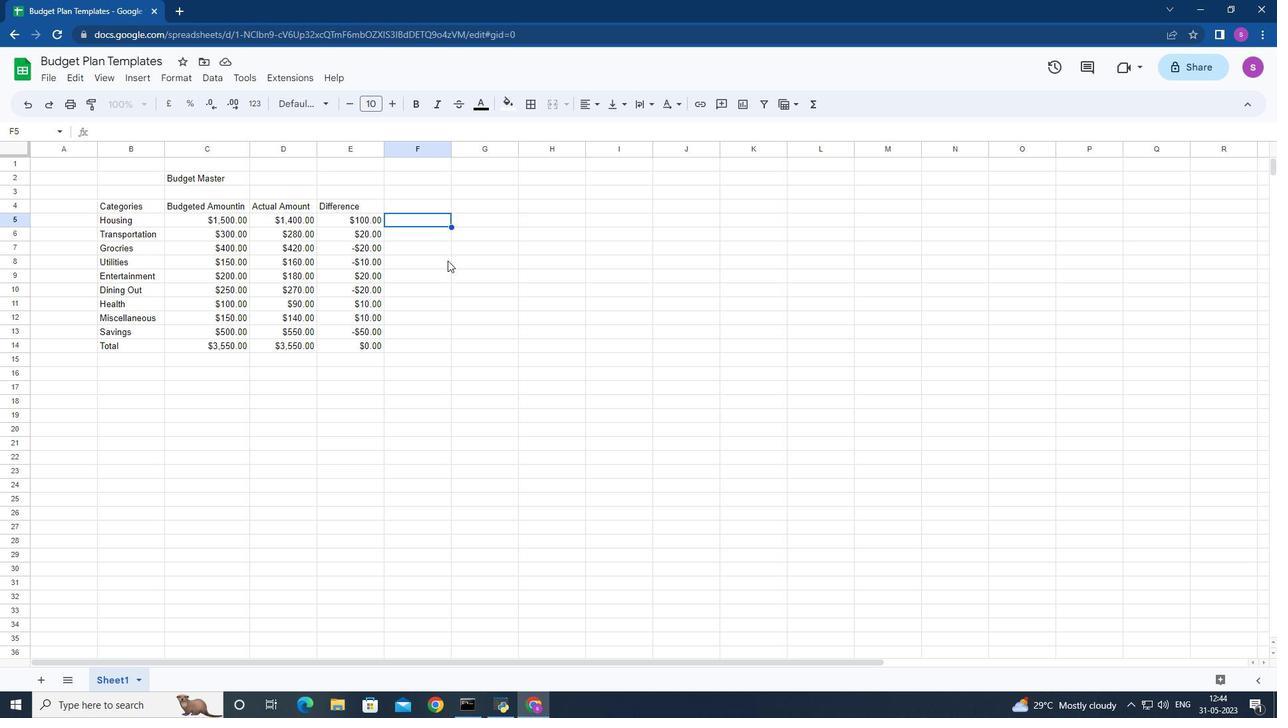 
